 Task: Look for space in Igrejinha, Brazil from 12th  August, 2023 to 15th August, 2023 for 3 adults in price range Rs.12000 to Rs.16000. Place can be entire place with 2 bedrooms having 3 beds and 1 bathroom. Property type can be house, flat, guest house. Booking option can be shelf check-in. Required host language is Spanish.
Action: Key pressed i<Key.caps_lock>grejinha,<Key.space><Key.caps_lock>b<Key.caps_lock>razil<Key.space><Key.enter>
Screenshot: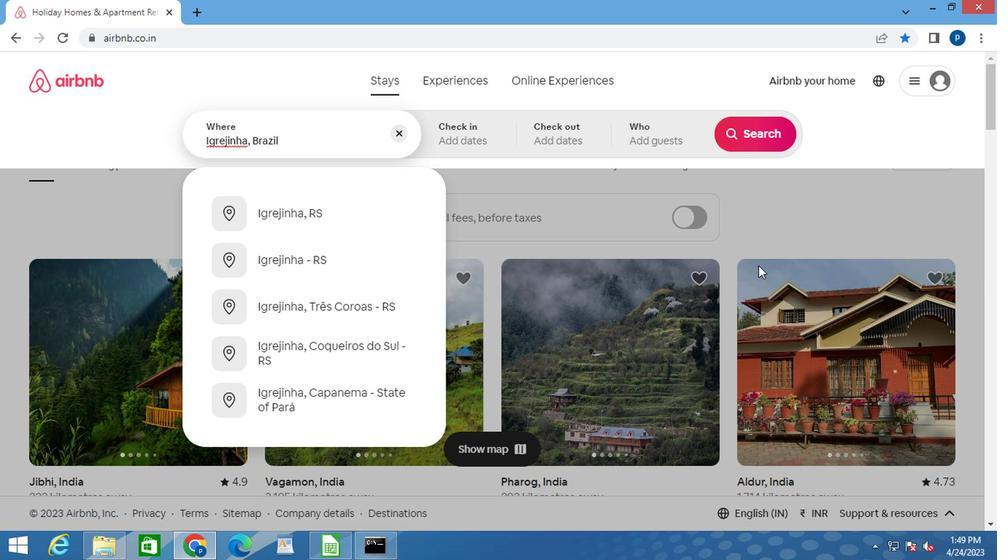 
Action: Mouse moved to (740, 243)
Screenshot: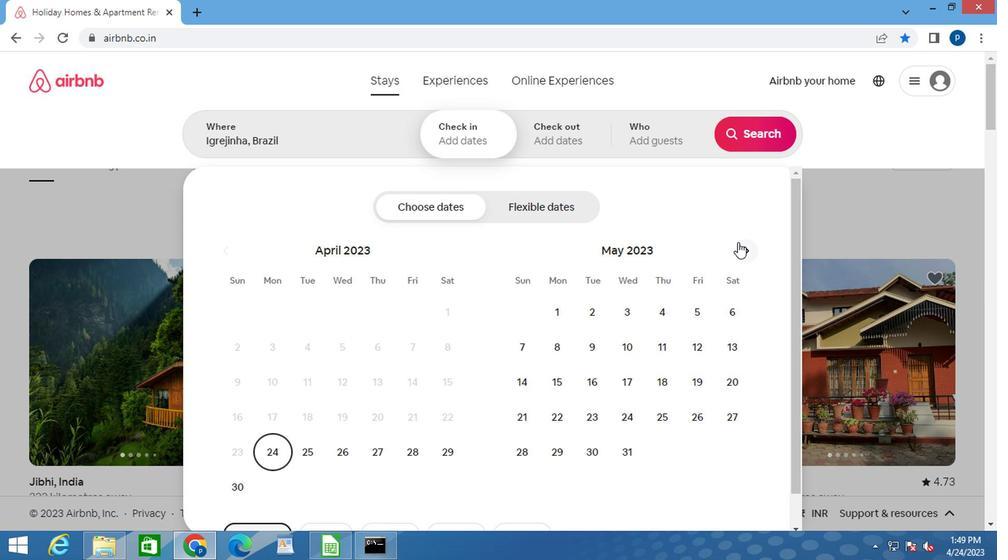 
Action: Mouse pressed left at (740, 243)
Screenshot: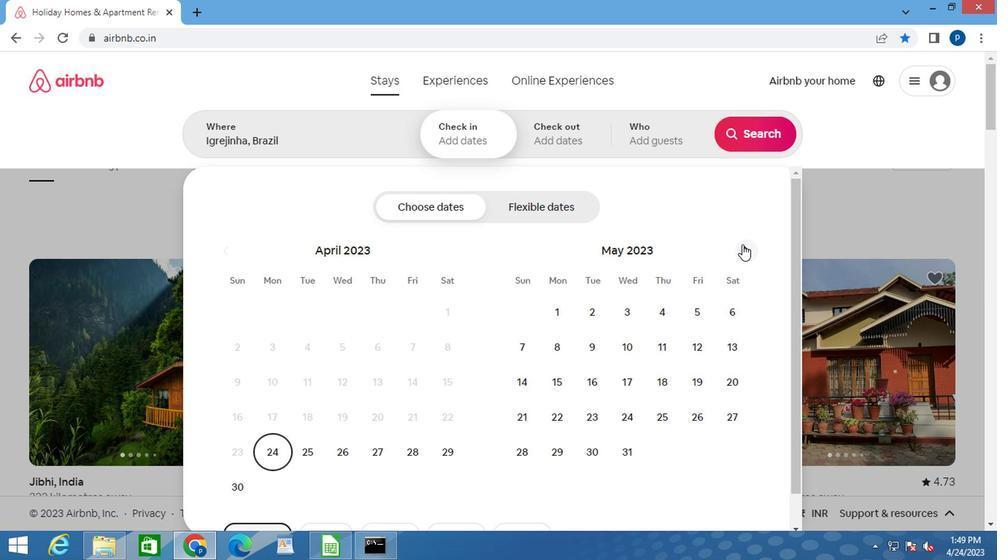 
Action: Mouse pressed left at (740, 243)
Screenshot: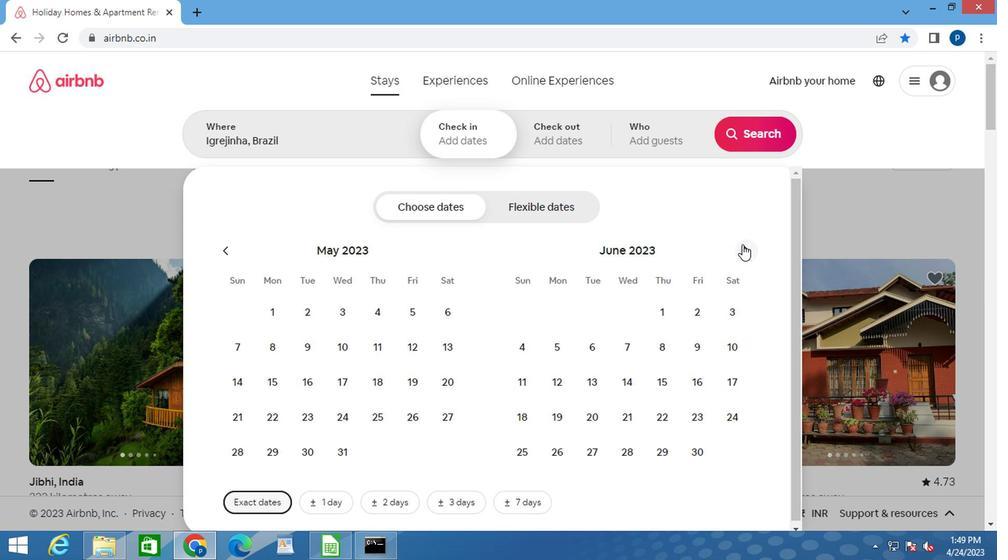 
Action: Mouse pressed left at (740, 243)
Screenshot: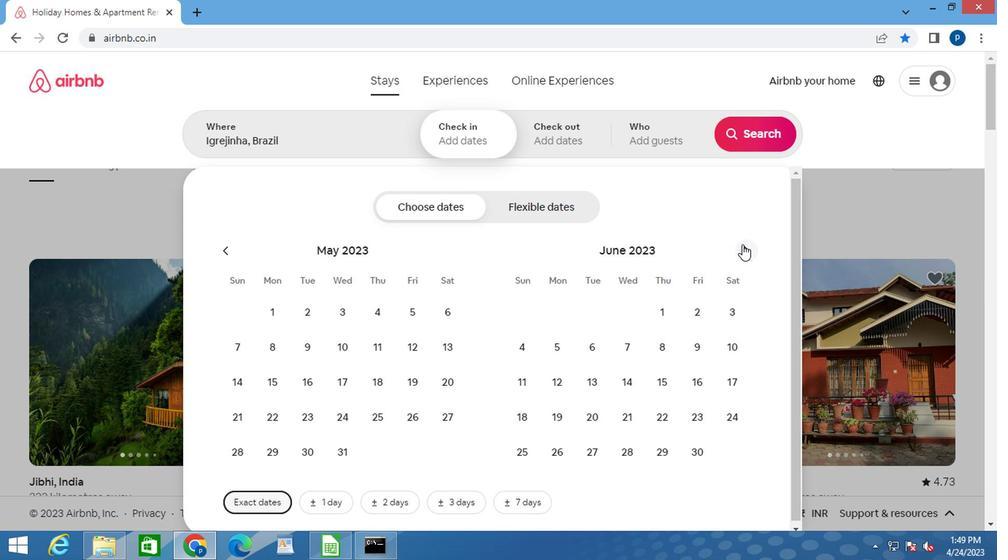 
Action: Mouse moved to (727, 351)
Screenshot: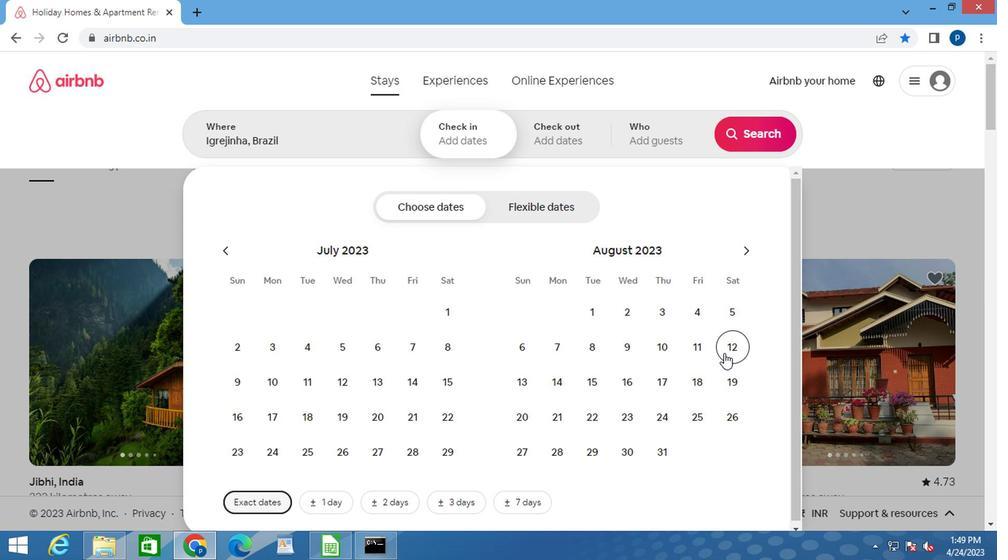
Action: Mouse pressed left at (727, 351)
Screenshot: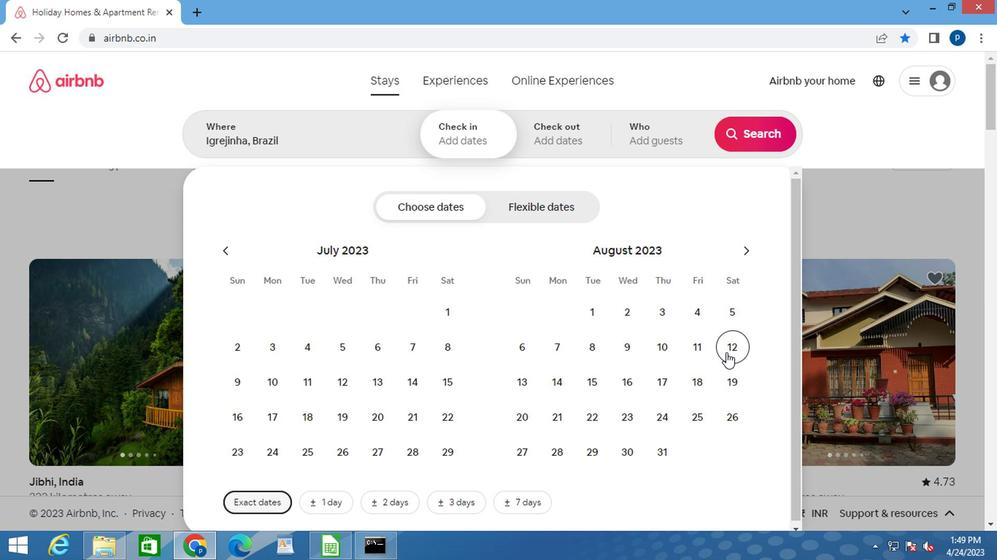 
Action: Mouse moved to (590, 381)
Screenshot: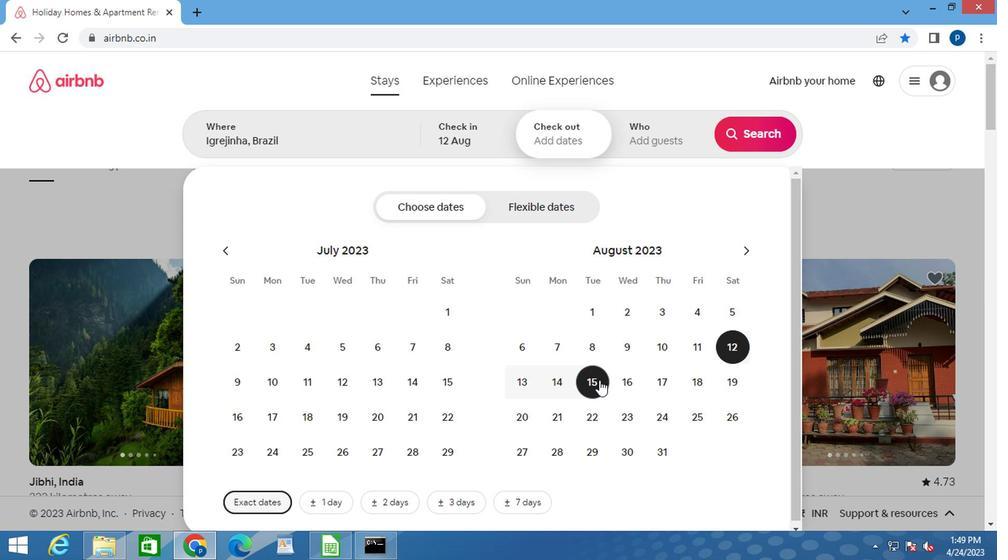 
Action: Mouse pressed left at (590, 381)
Screenshot: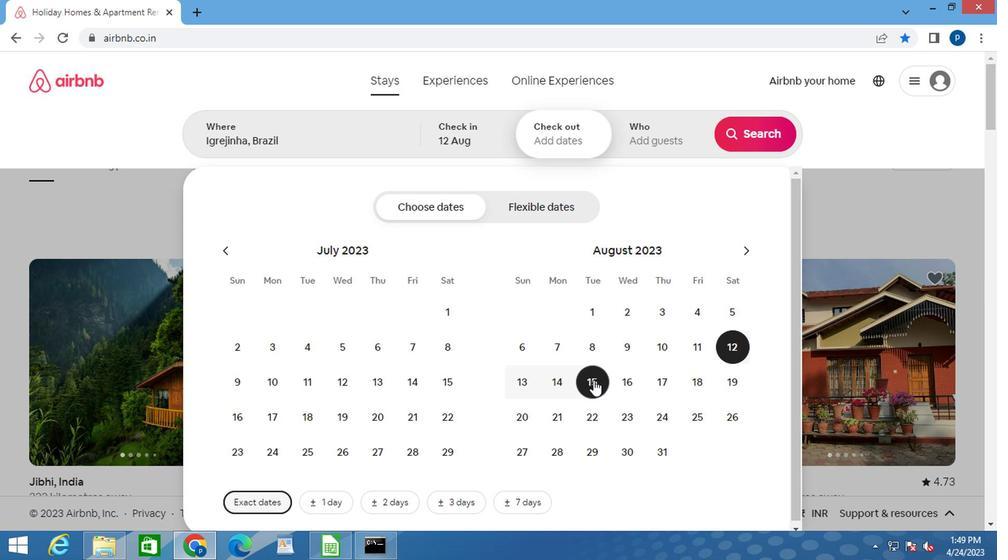 
Action: Mouse moved to (656, 138)
Screenshot: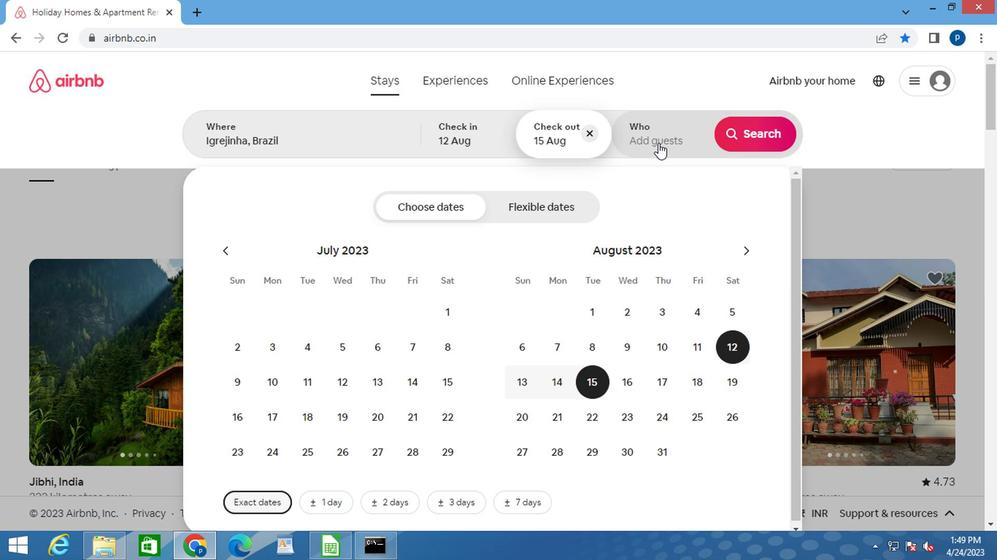 
Action: Mouse pressed left at (656, 138)
Screenshot: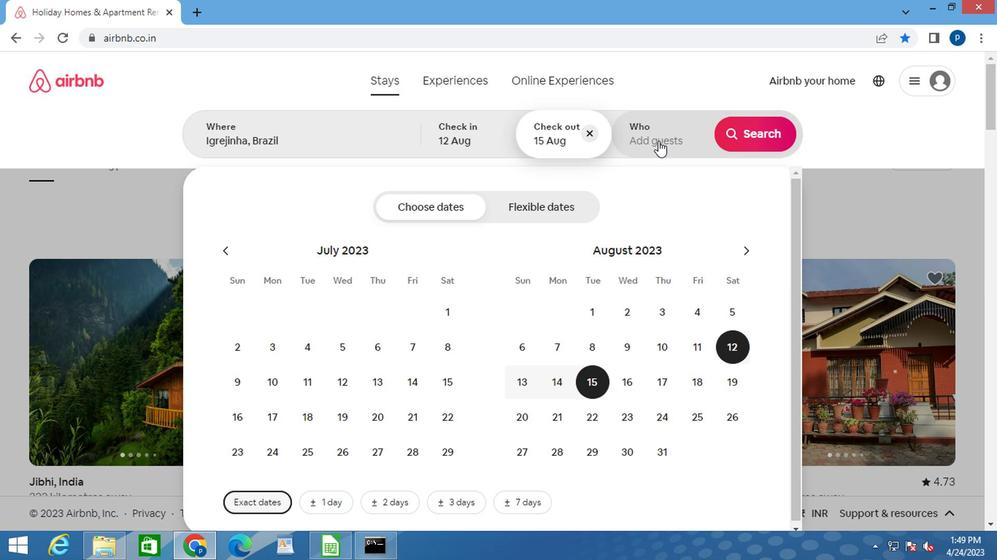
Action: Mouse moved to (752, 204)
Screenshot: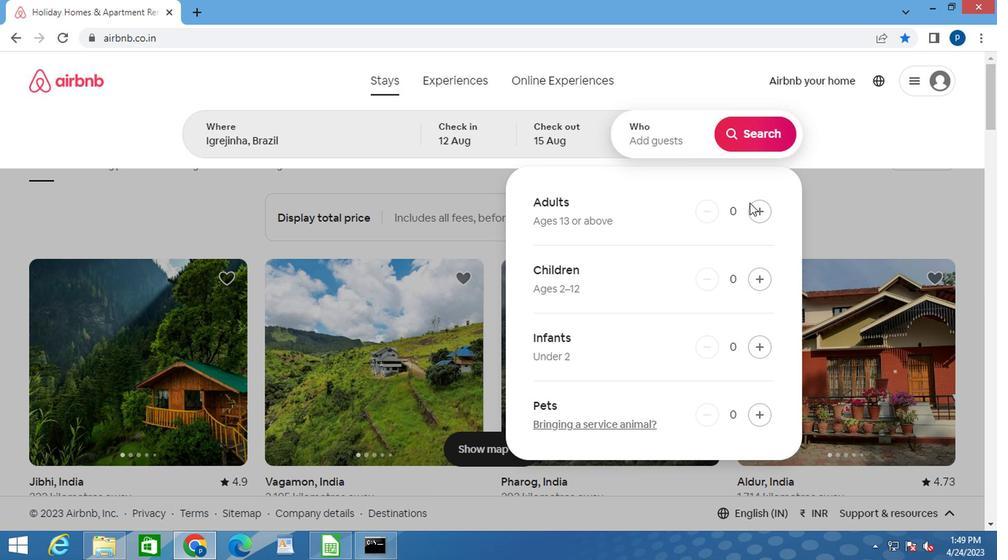 
Action: Mouse pressed left at (752, 204)
Screenshot: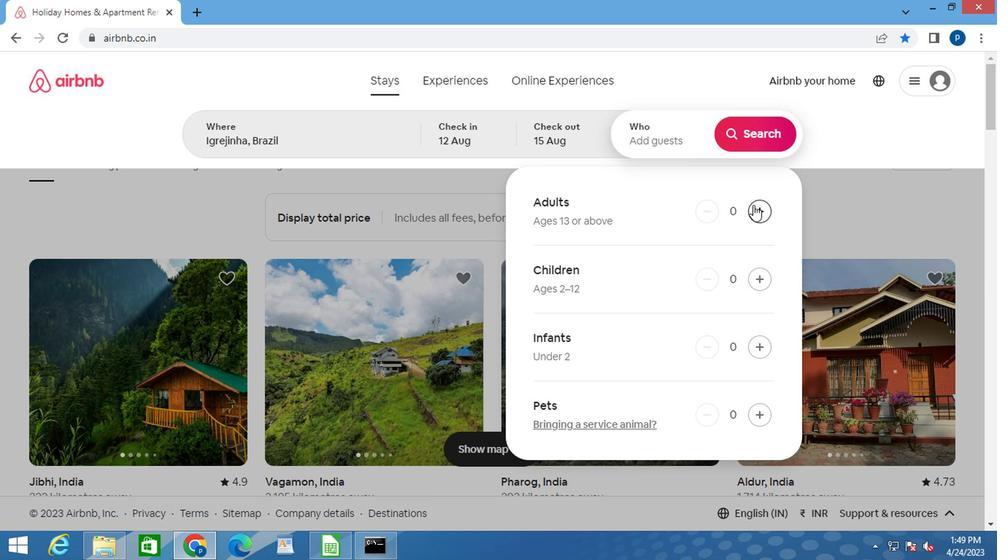 
Action: Mouse moved to (753, 204)
Screenshot: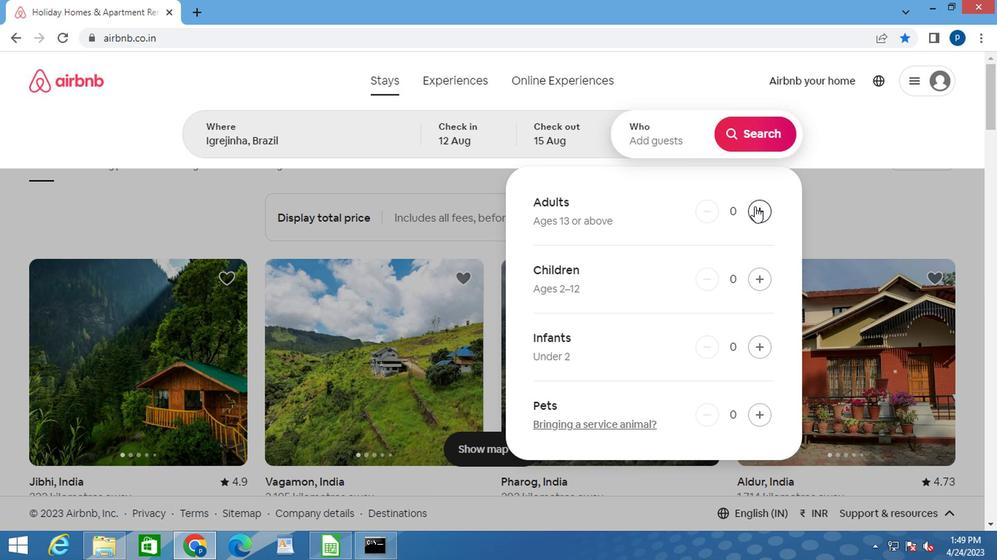 
Action: Mouse pressed left at (753, 204)
Screenshot: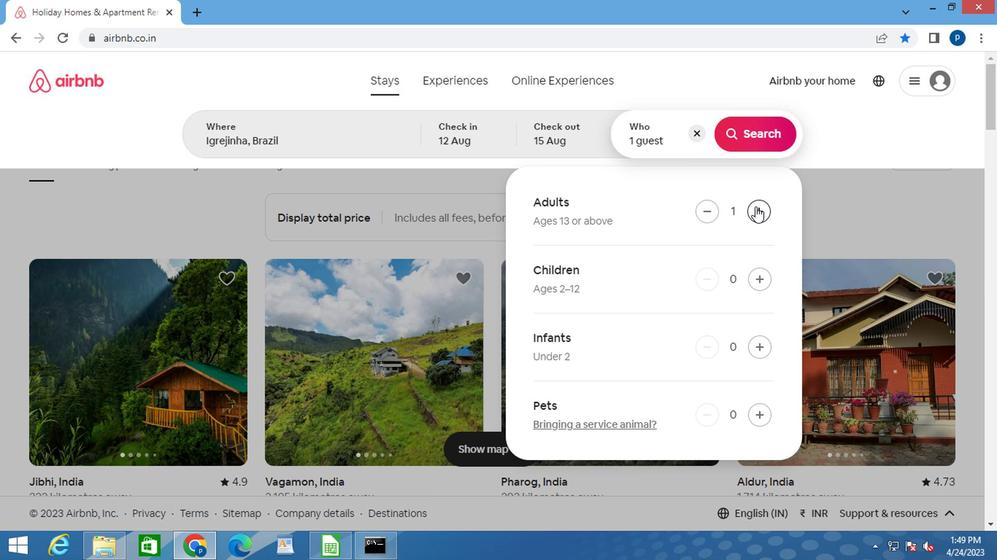 
Action: Mouse moved to (754, 204)
Screenshot: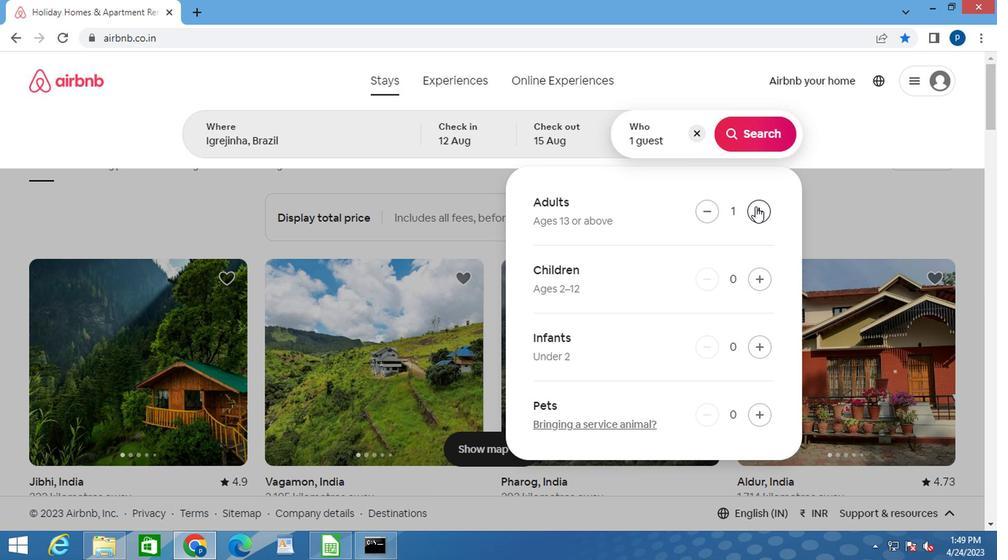 
Action: Mouse pressed left at (754, 204)
Screenshot: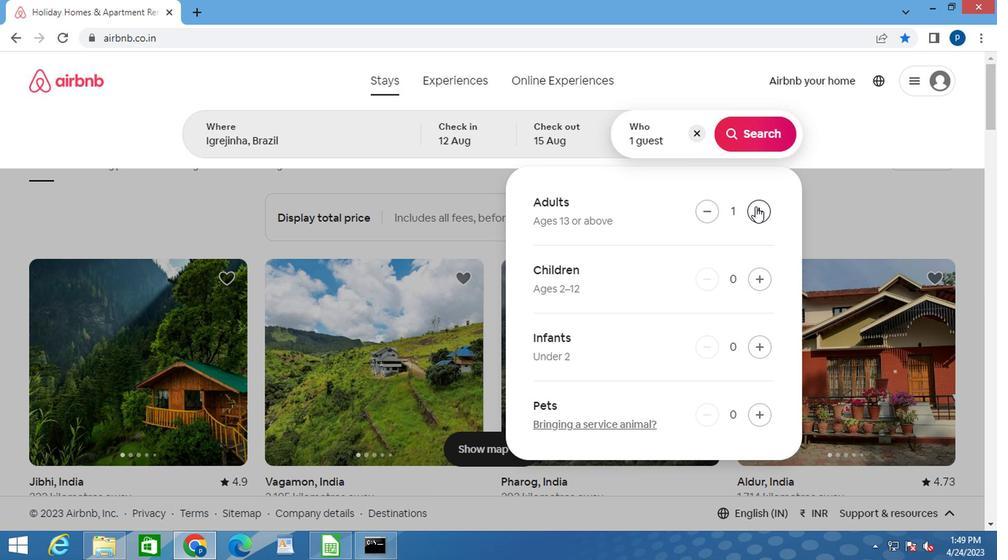 
Action: Mouse moved to (750, 129)
Screenshot: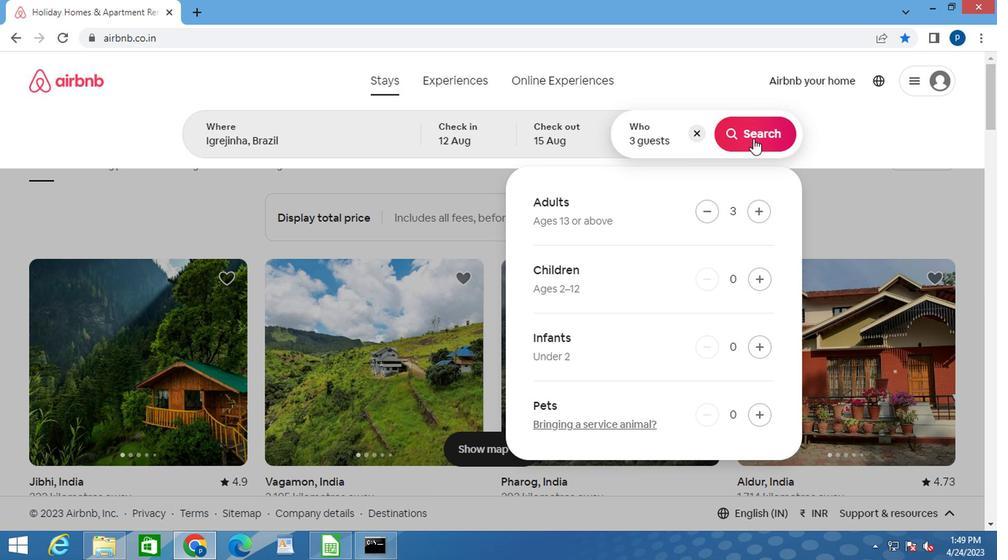 
Action: Mouse pressed left at (750, 129)
Screenshot: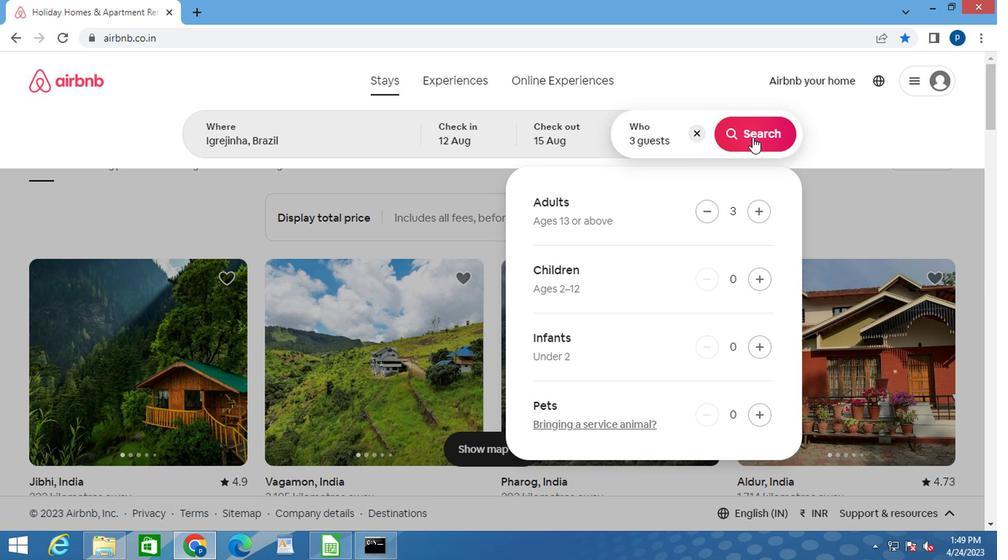 
Action: Mouse moved to (911, 140)
Screenshot: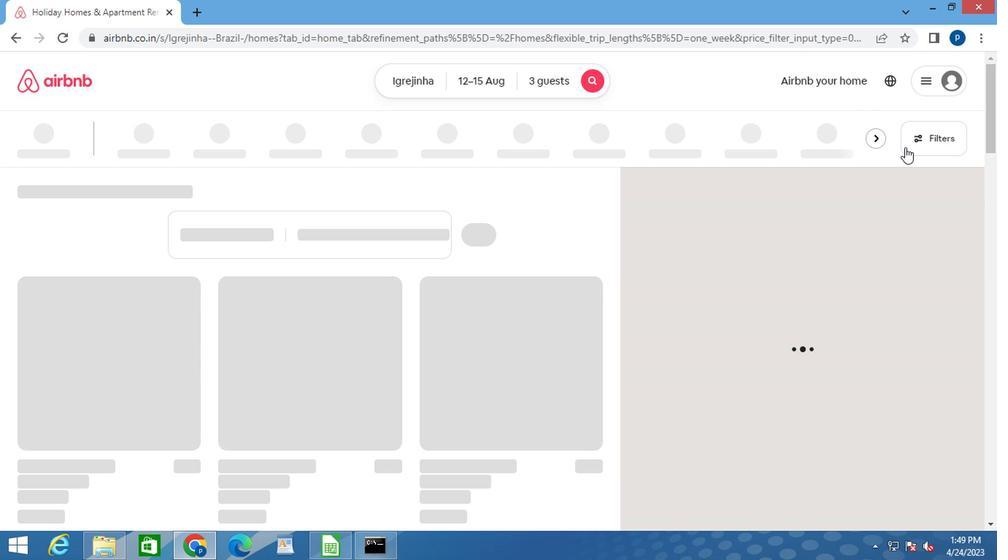 
Action: Mouse pressed left at (911, 140)
Screenshot: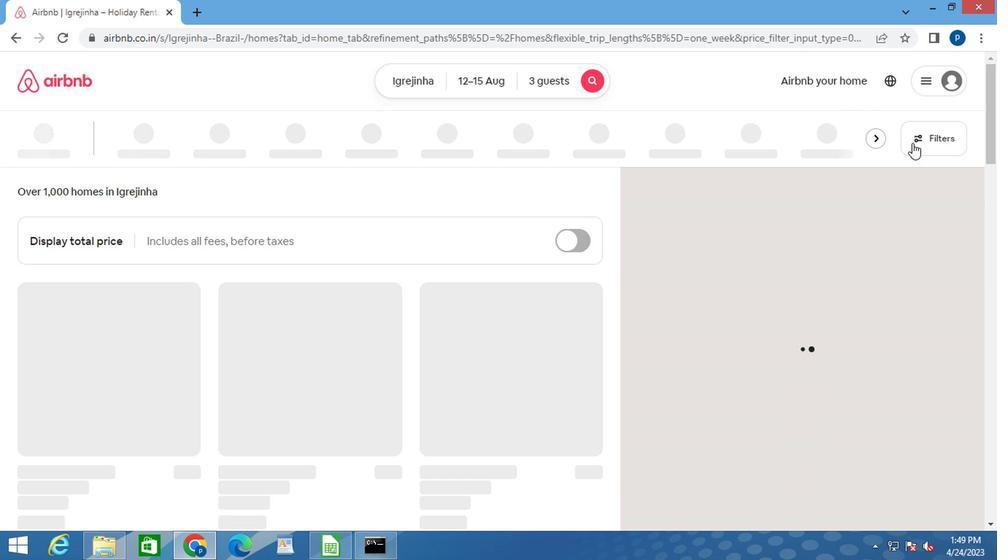 
Action: Mouse moved to (279, 324)
Screenshot: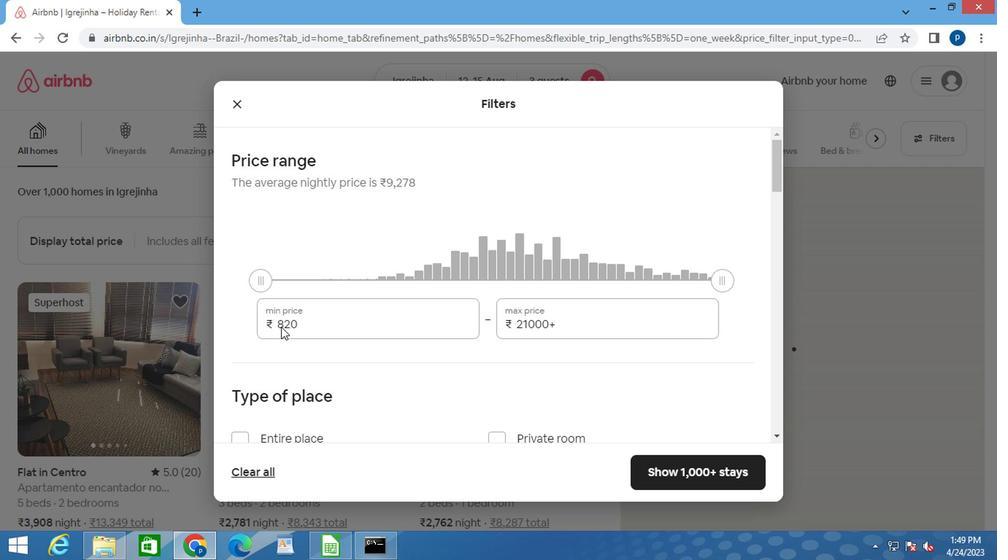 
Action: Mouse pressed left at (279, 324)
Screenshot: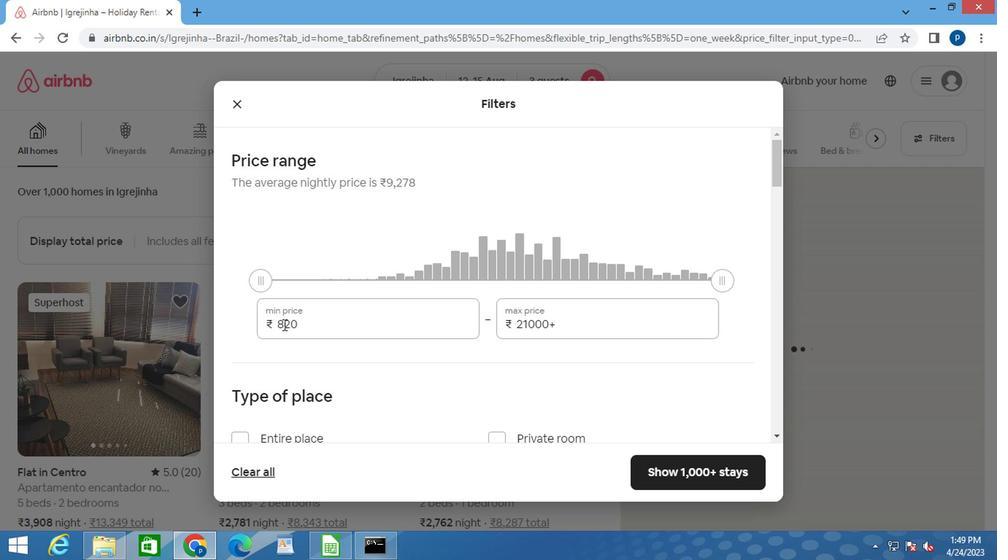 
Action: Mouse pressed left at (279, 324)
Screenshot: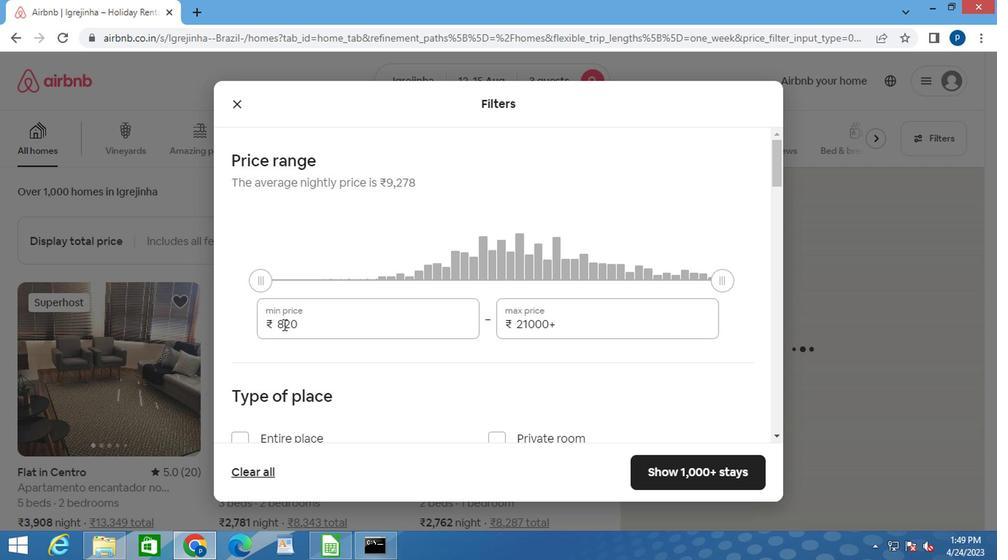 
Action: Key pressed 12000<Key.tab>16000
Screenshot: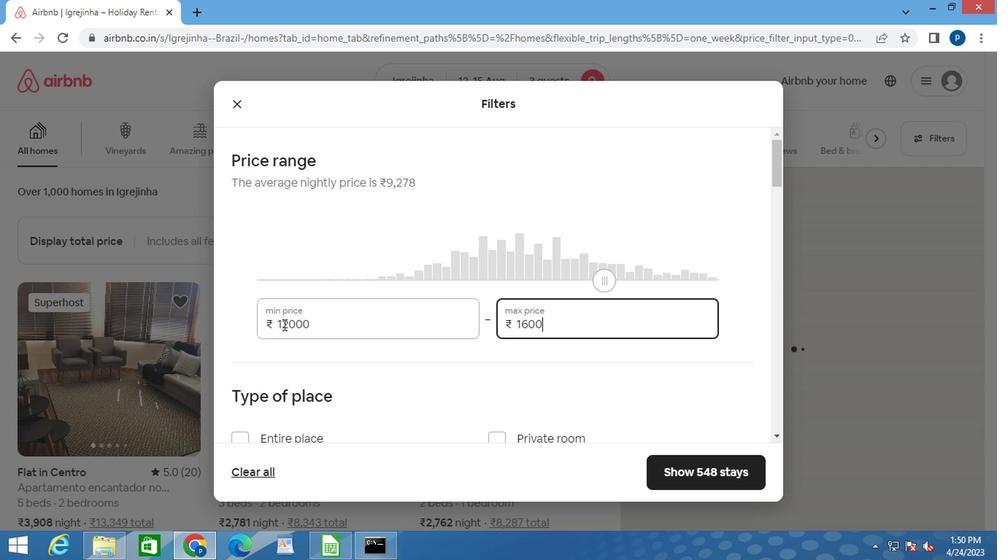 
Action: Mouse moved to (342, 381)
Screenshot: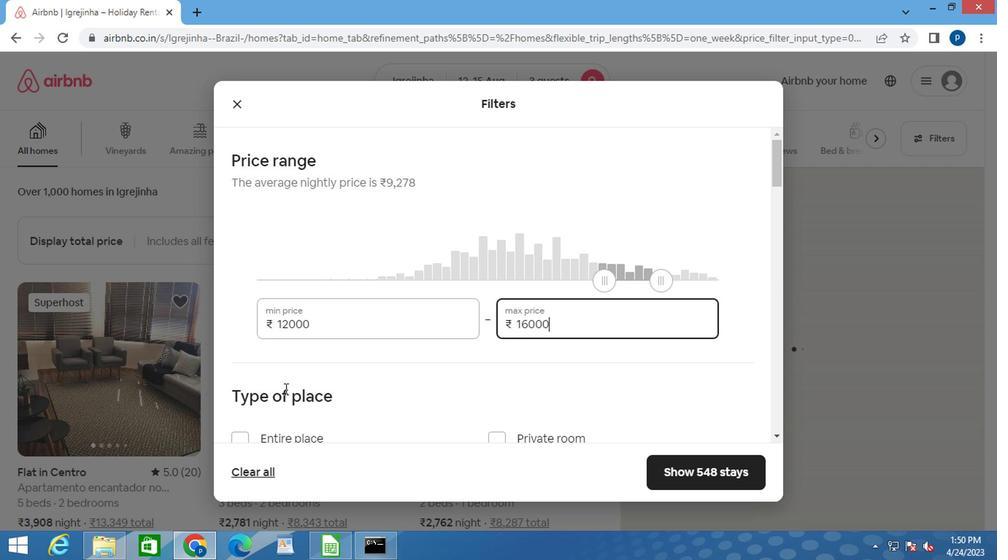 
Action: Mouse scrolled (342, 380) with delta (0, -1)
Screenshot: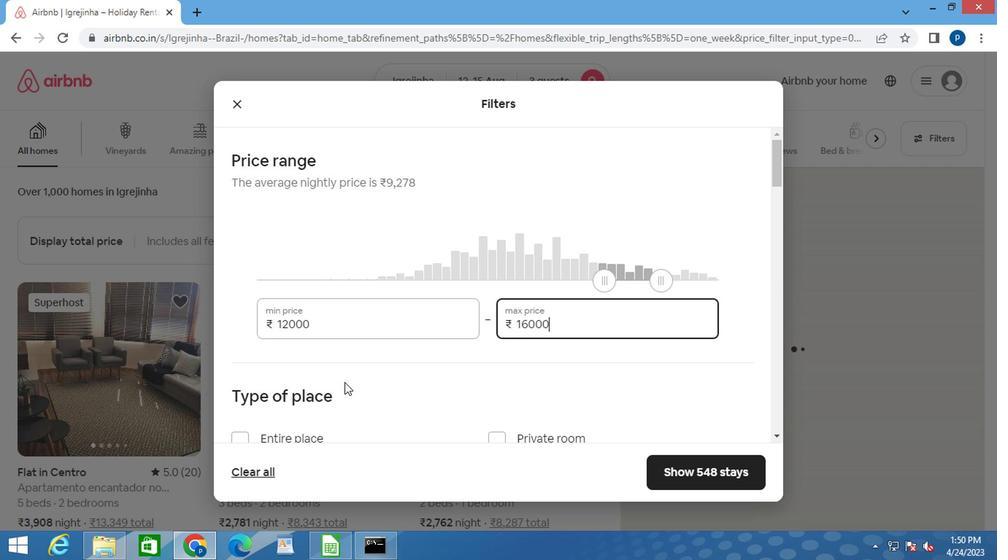 
Action: Mouse scrolled (342, 380) with delta (0, -1)
Screenshot: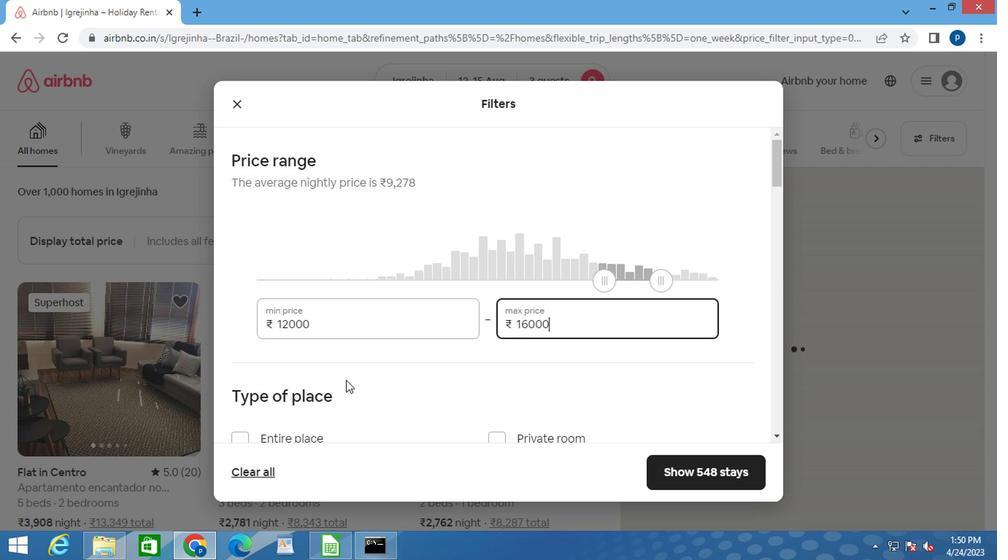 
Action: Mouse moved to (241, 297)
Screenshot: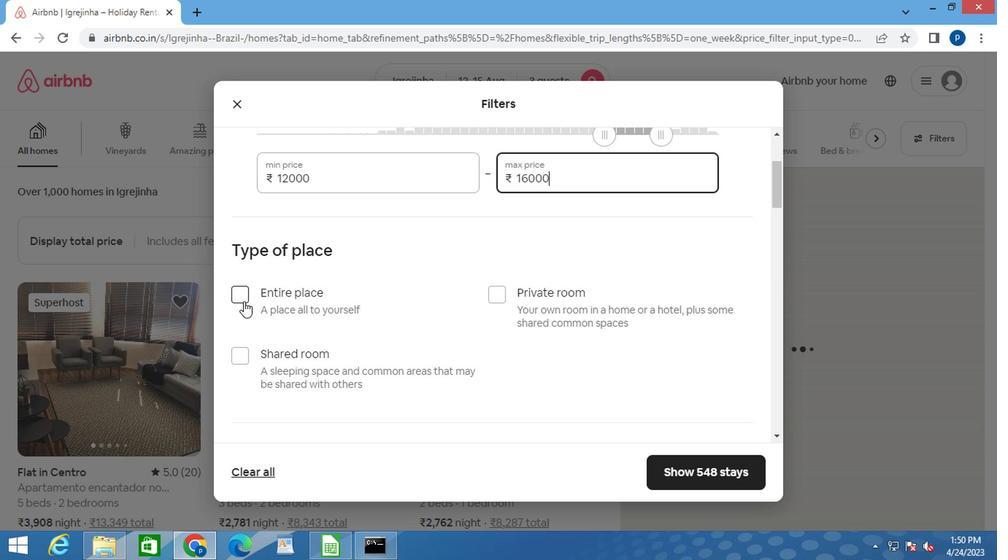
Action: Mouse pressed left at (241, 297)
Screenshot: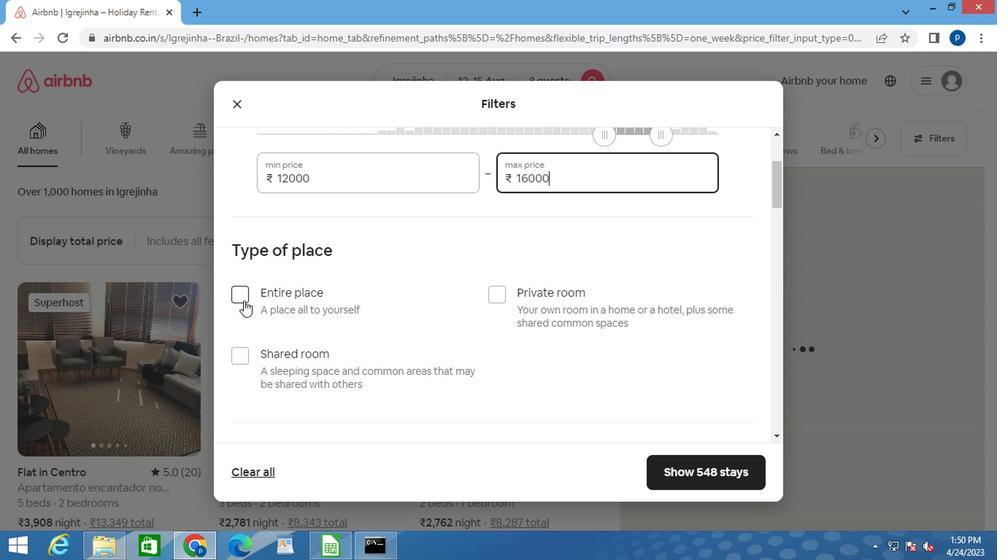
Action: Mouse moved to (321, 308)
Screenshot: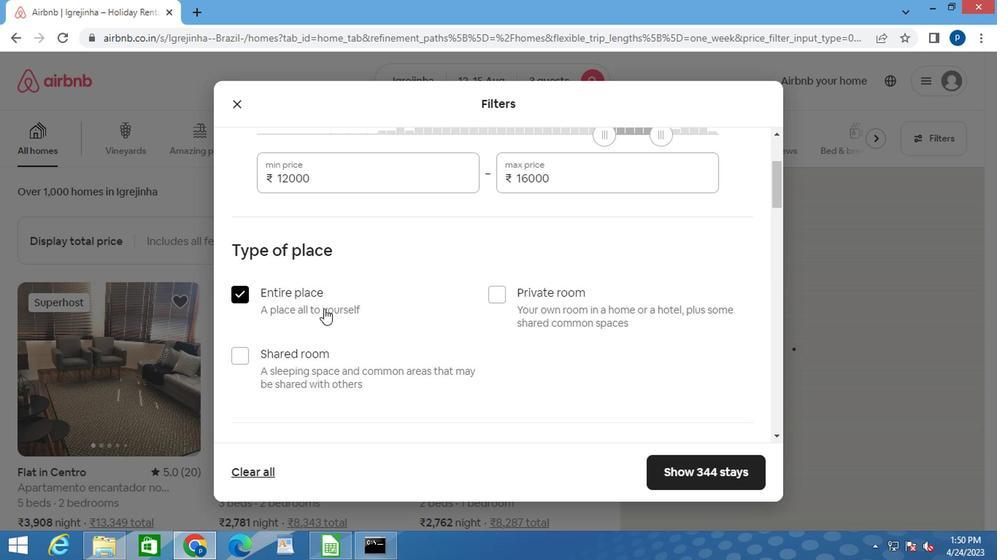 
Action: Mouse scrolled (321, 308) with delta (0, 0)
Screenshot: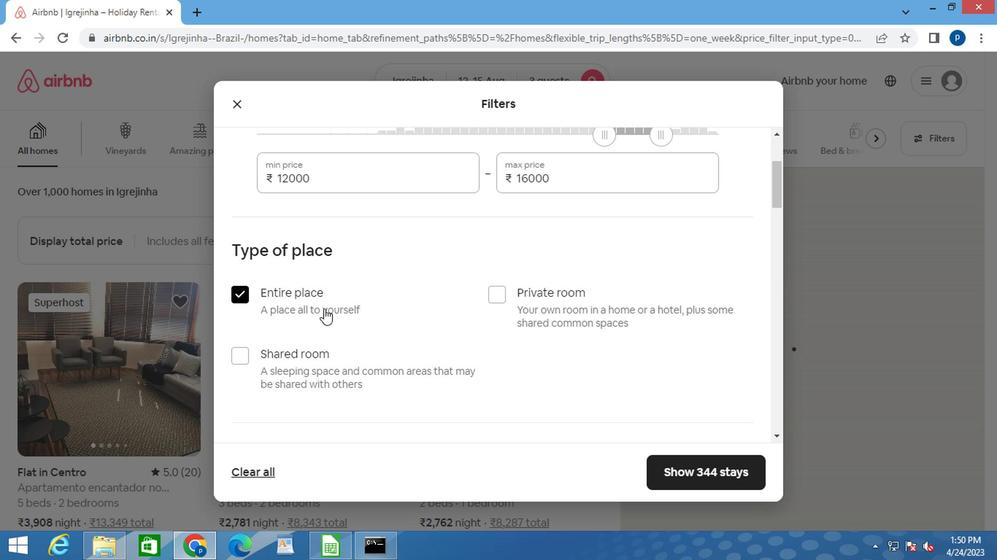 
Action: Mouse moved to (321, 308)
Screenshot: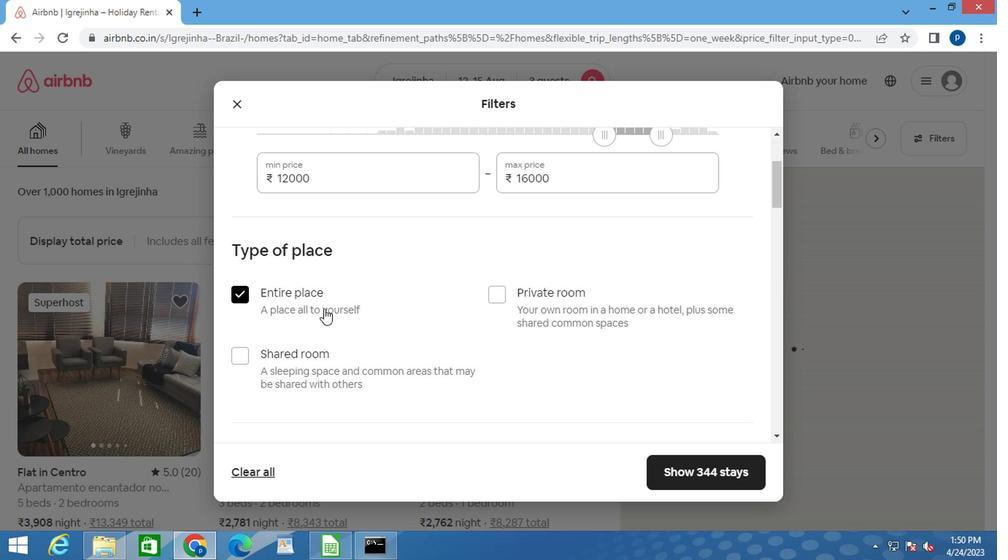 
Action: Mouse scrolled (321, 308) with delta (0, 0)
Screenshot: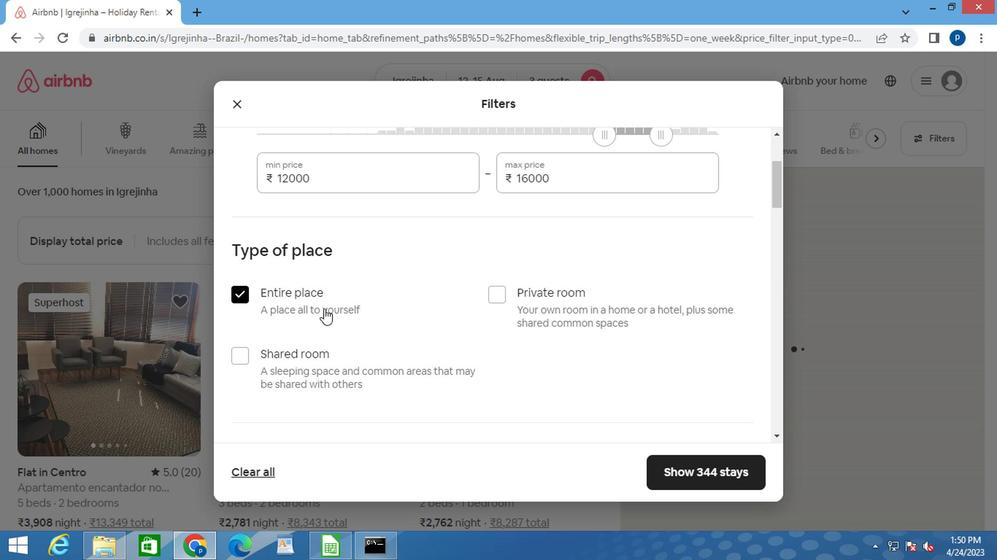 
Action: Mouse moved to (376, 379)
Screenshot: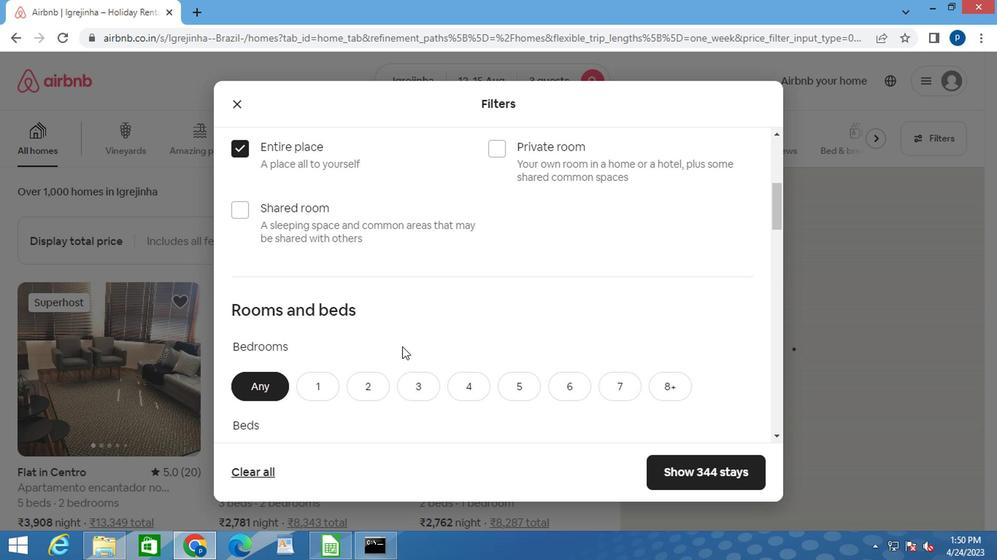 
Action: Mouse pressed left at (376, 379)
Screenshot: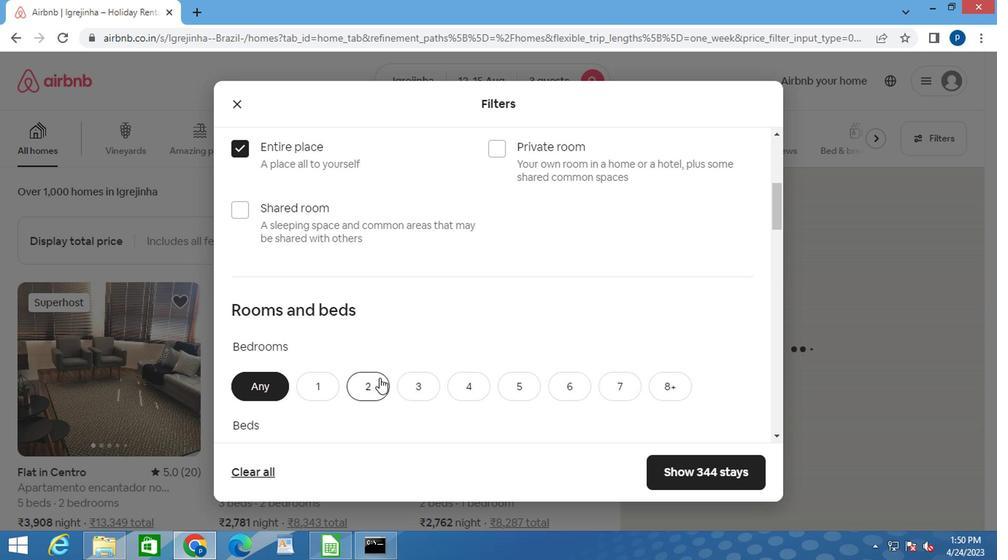
Action: Mouse scrolled (376, 378) with delta (0, -1)
Screenshot: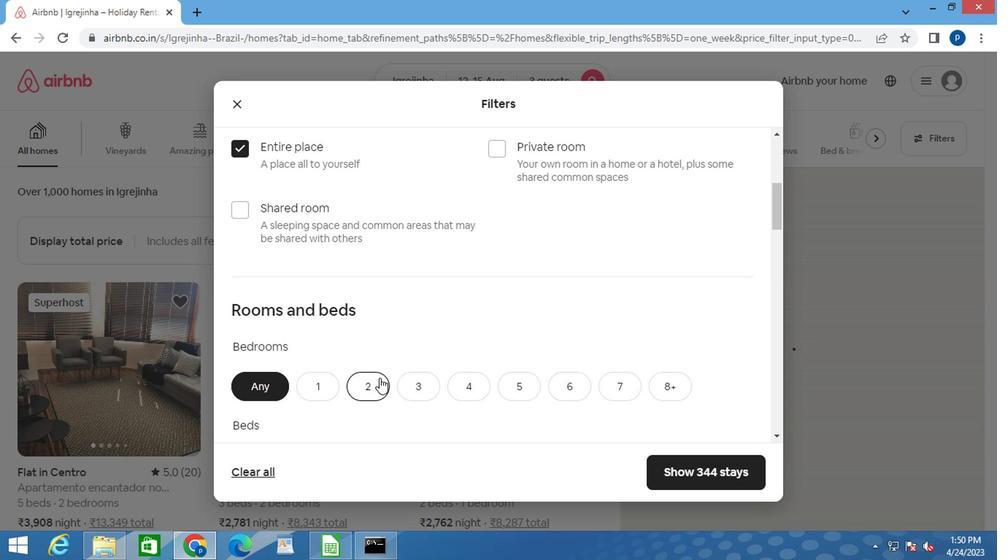 
Action: Mouse moved to (421, 395)
Screenshot: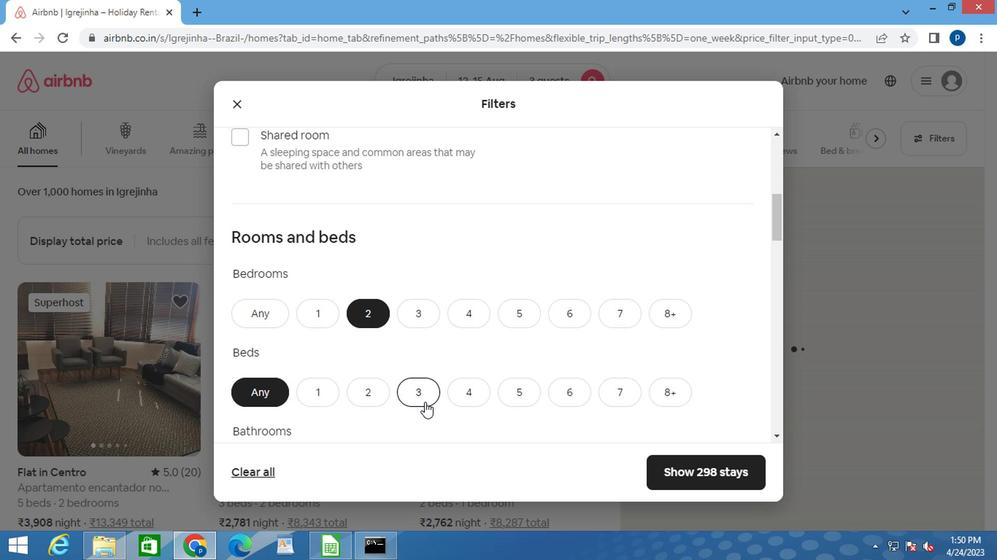 
Action: Mouse pressed left at (421, 395)
Screenshot: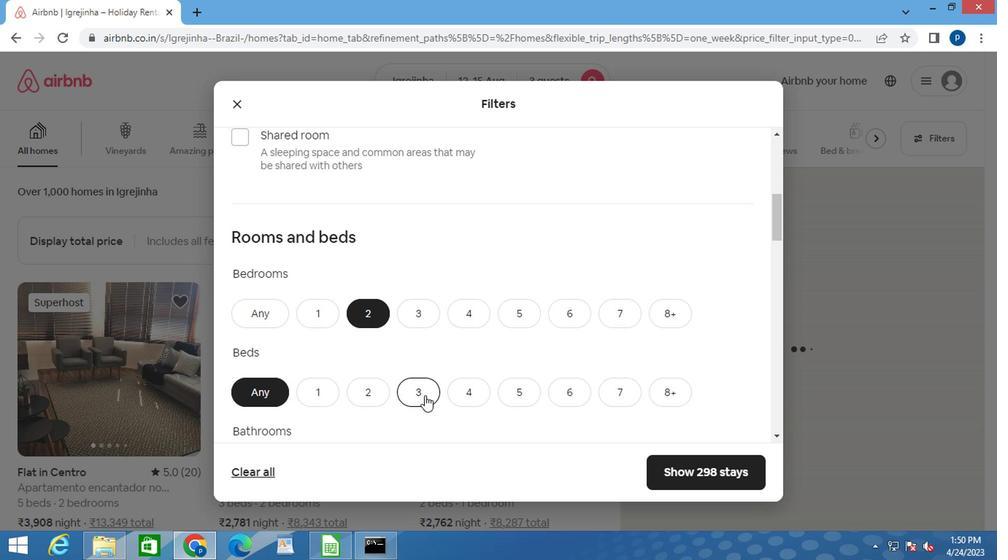 
Action: Mouse moved to (419, 395)
Screenshot: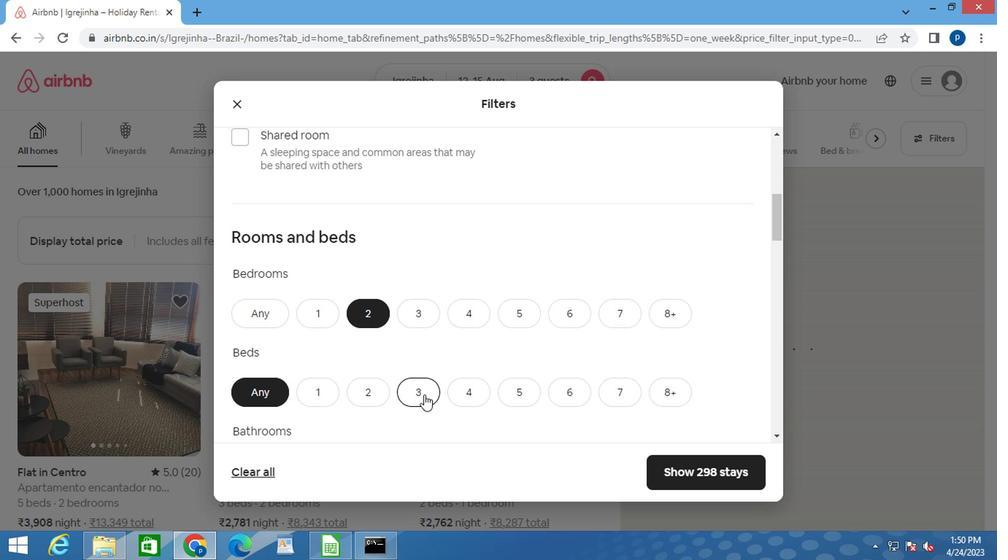
Action: Mouse scrolled (419, 394) with delta (0, 0)
Screenshot: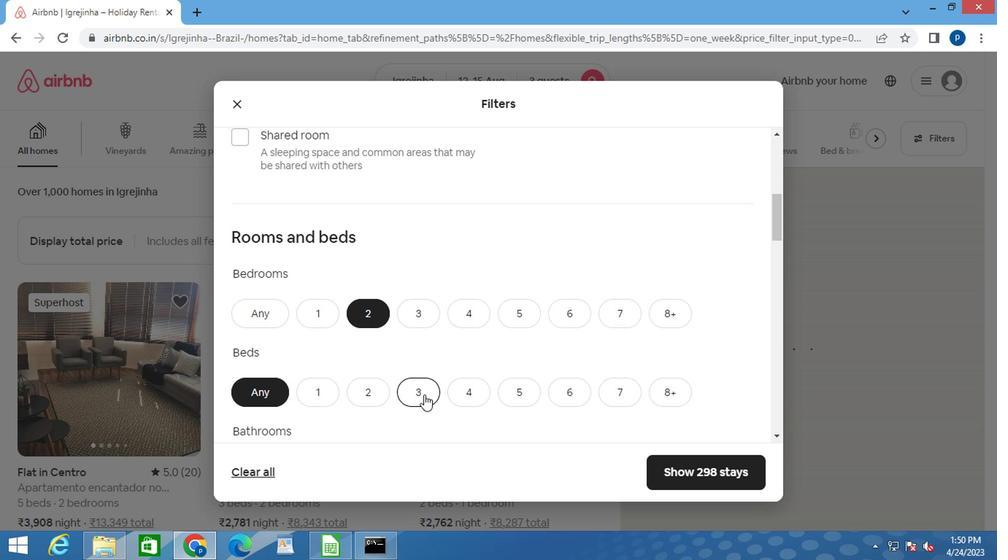 
Action: Mouse scrolled (419, 394) with delta (0, 0)
Screenshot: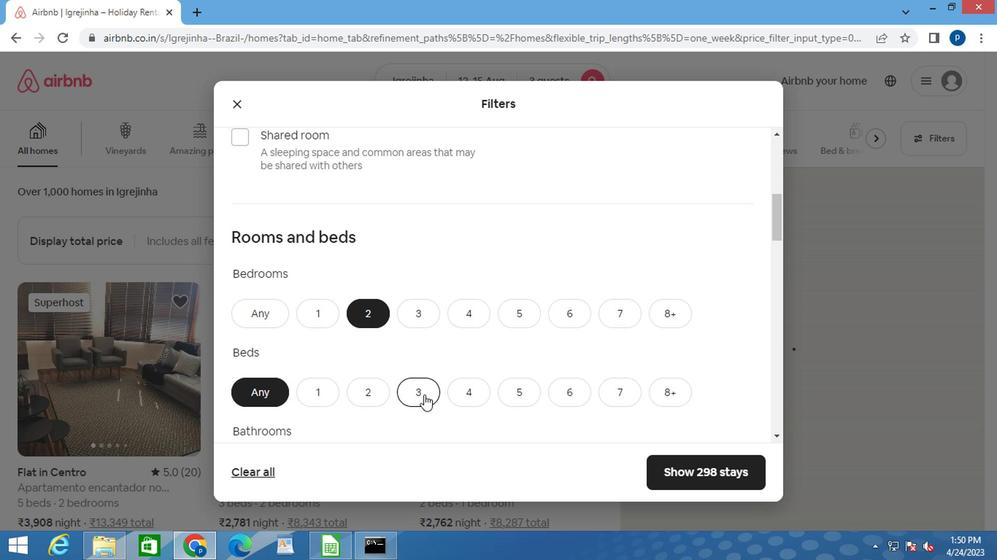 
Action: Mouse scrolled (419, 394) with delta (0, 0)
Screenshot: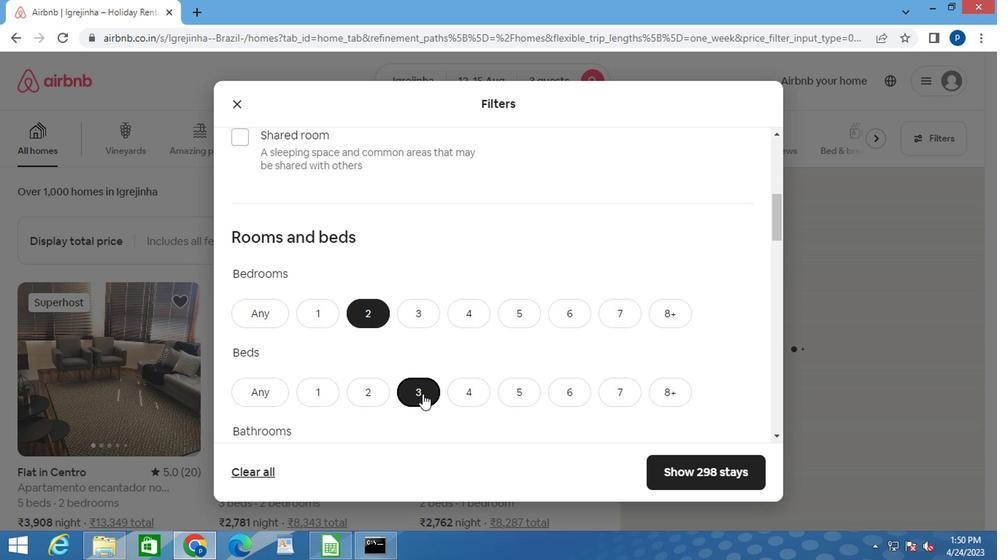 
Action: Mouse moved to (312, 253)
Screenshot: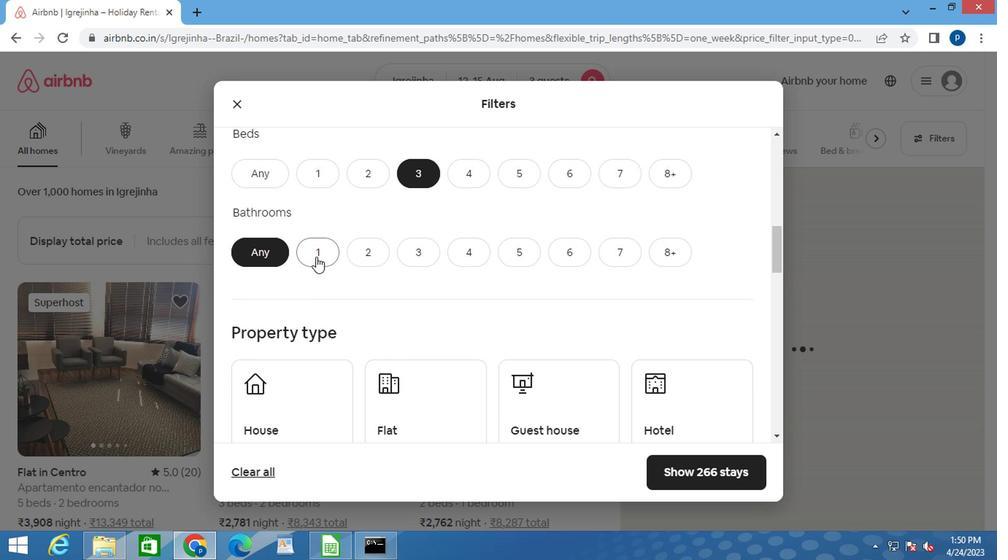 
Action: Mouse pressed left at (312, 253)
Screenshot: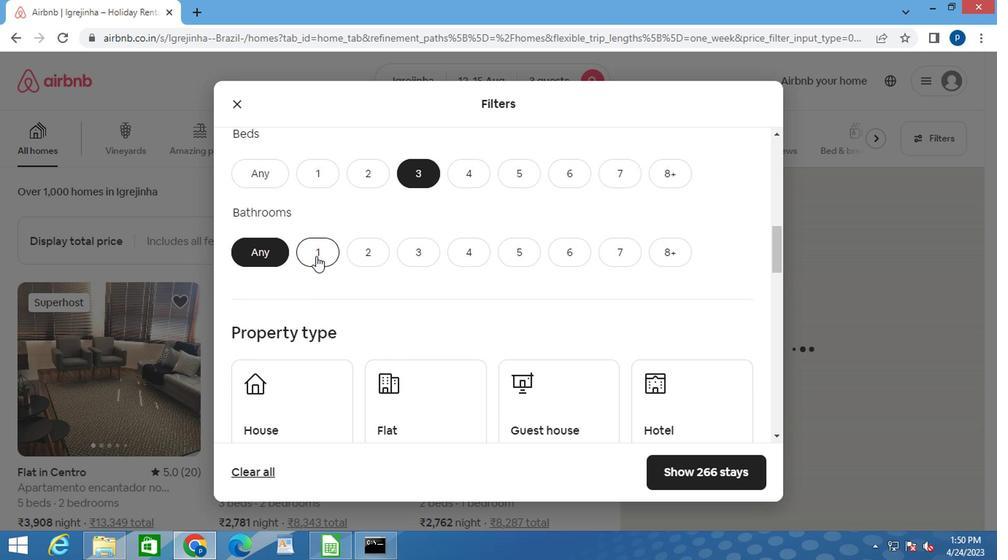 
Action: Mouse moved to (421, 289)
Screenshot: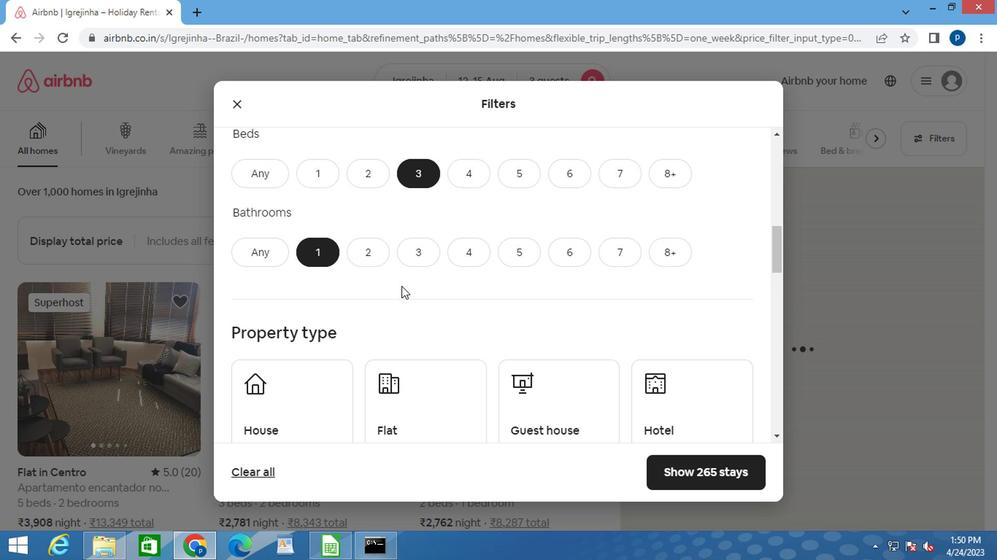 
Action: Mouse scrolled (421, 289) with delta (0, 0)
Screenshot: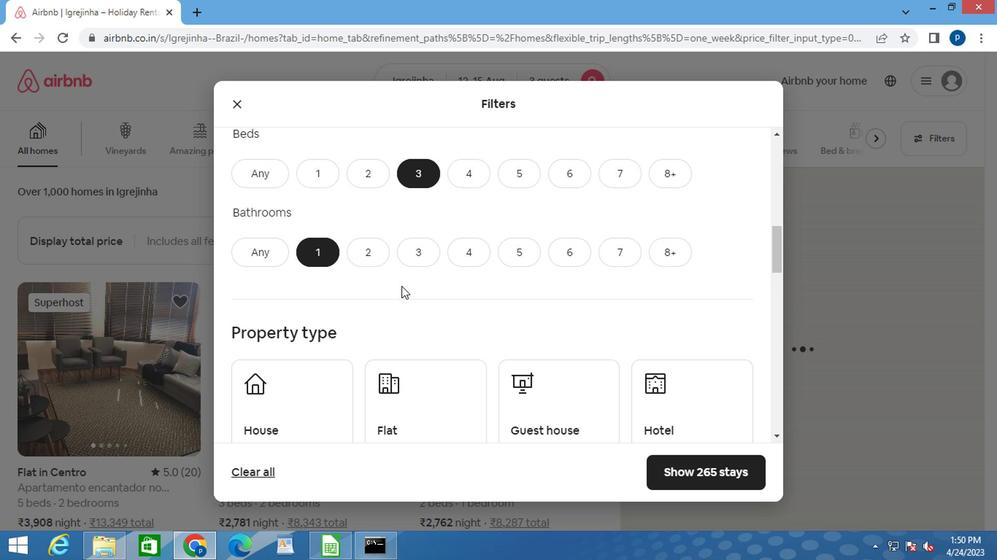 
Action: Mouse moved to (325, 301)
Screenshot: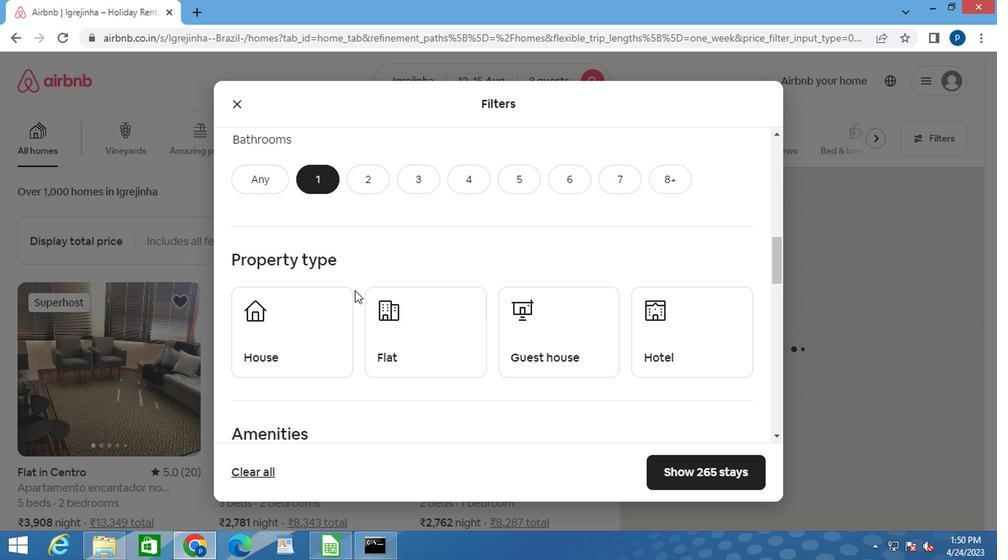 
Action: Mouse pressed left at (325, 301)
Screenshot: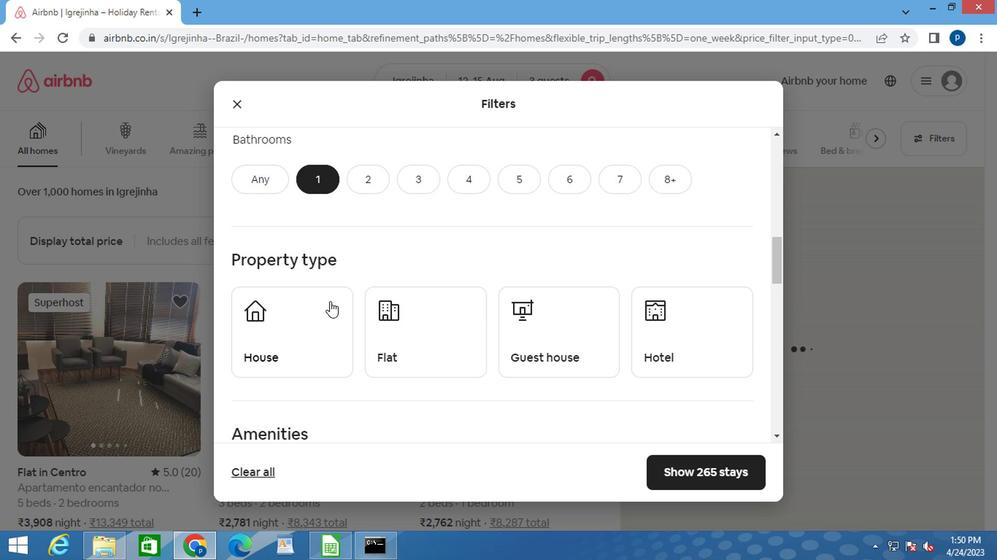 
Action: Mouse moved to (440, 329)
Screenshot: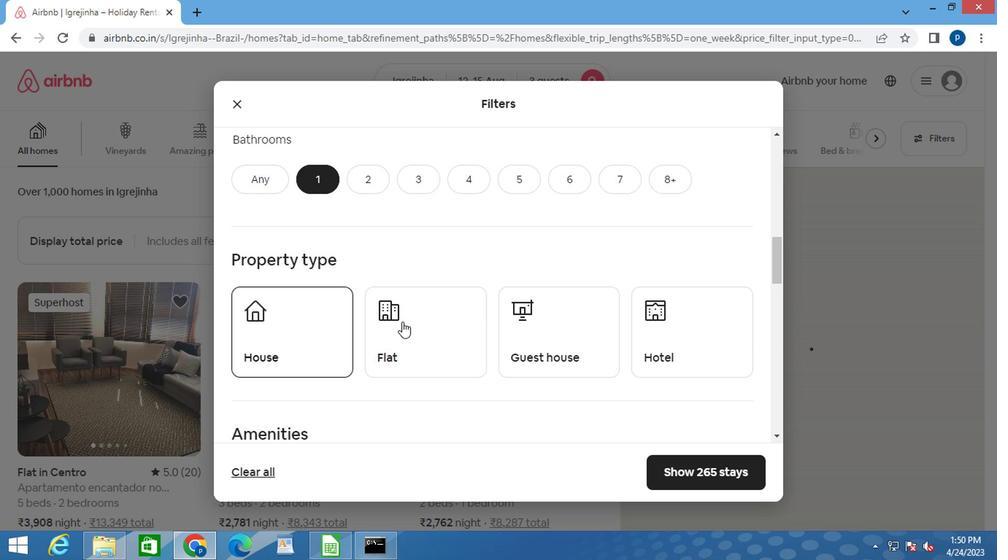 
Action: Mouse pressed left at (440, 329)
Screenshot: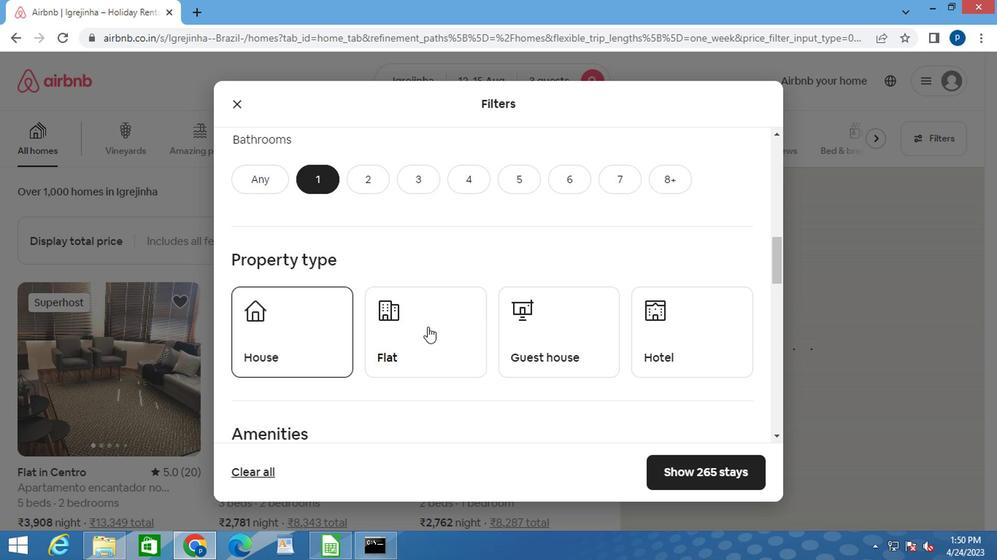 
Action: Mouse moved to (550, 344)
Screenshot: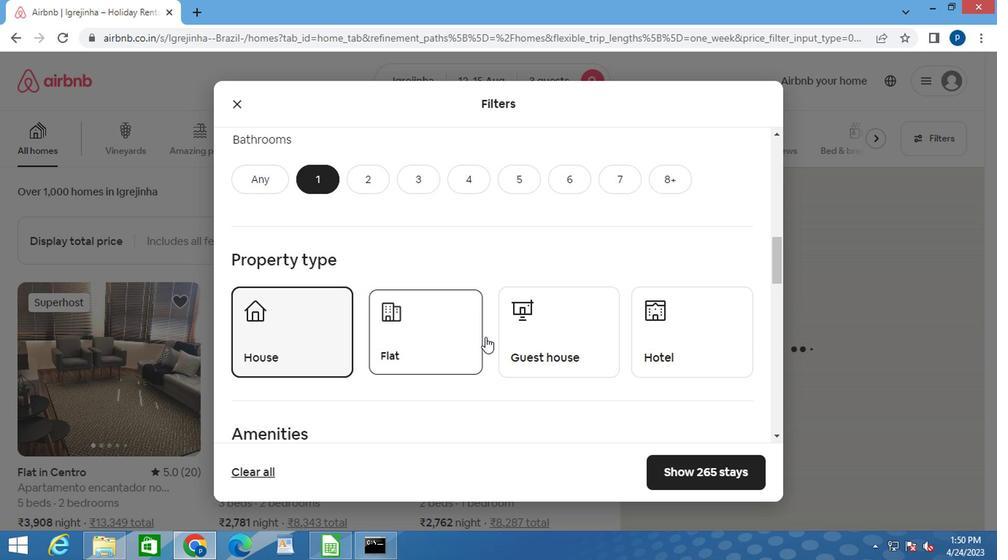 
Action: Mouse pressed left at (550, 344)
Screenshot: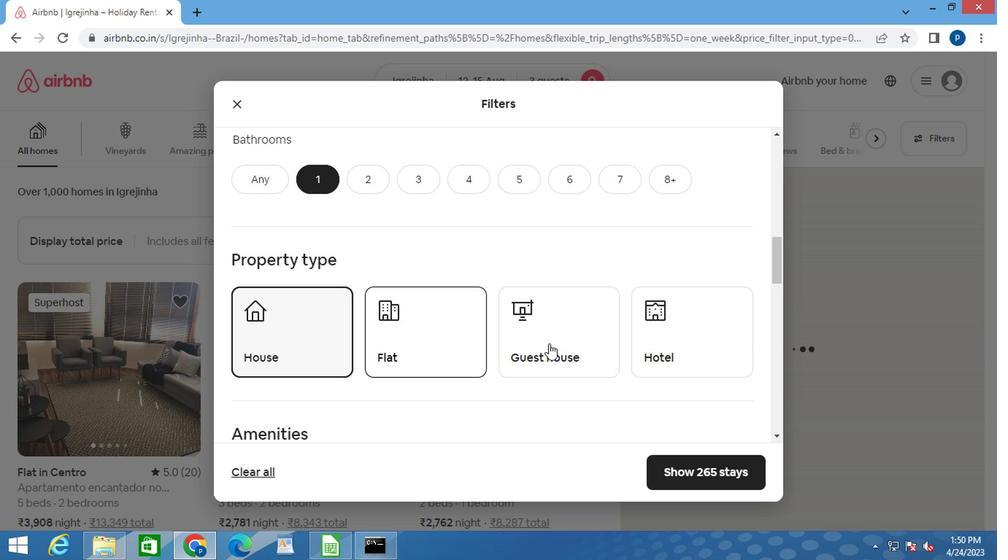 
Action: Mouse moved to (553, 344)
Screenshot: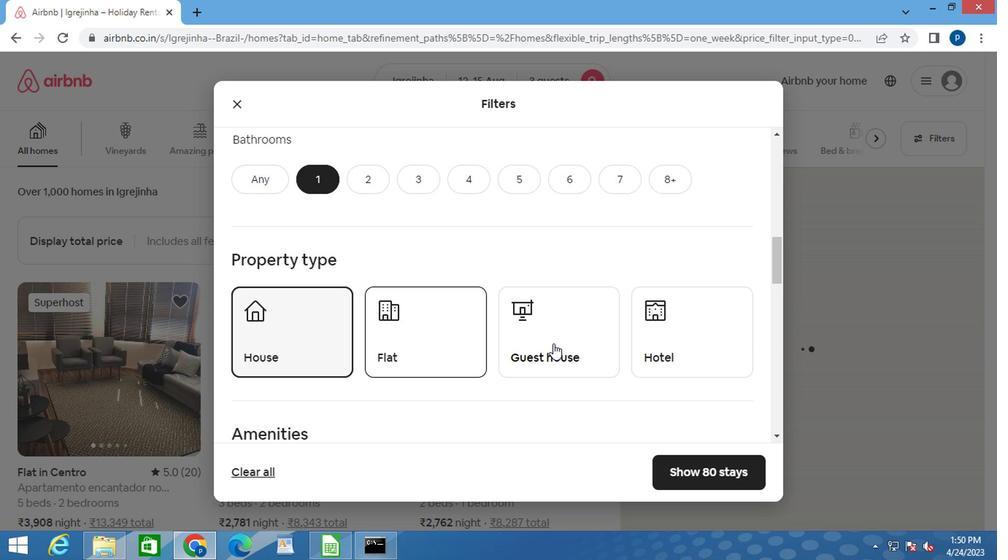 
Action: Mouse scrolled (553, 343) with delta (0, -1)
Screenshot: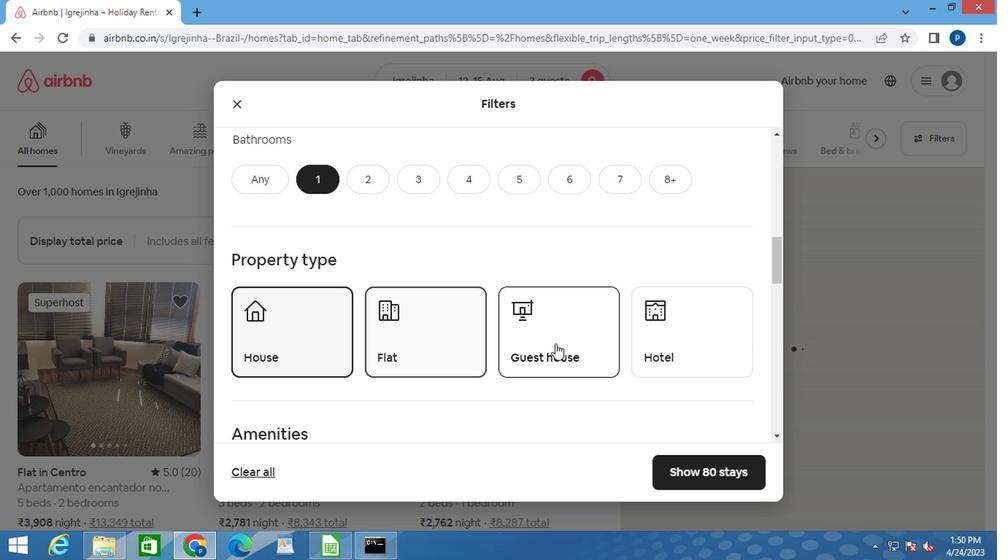 
Action: Mouse moved to (558, 335)
Screenshot: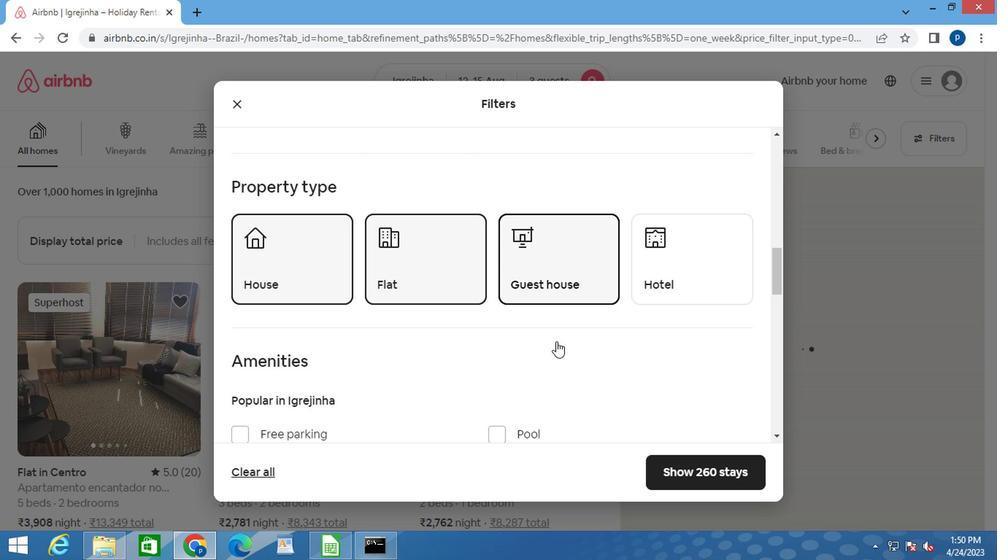
Action: Mouse scrolled (558, 334) with delta (0, -1)
Screenshot: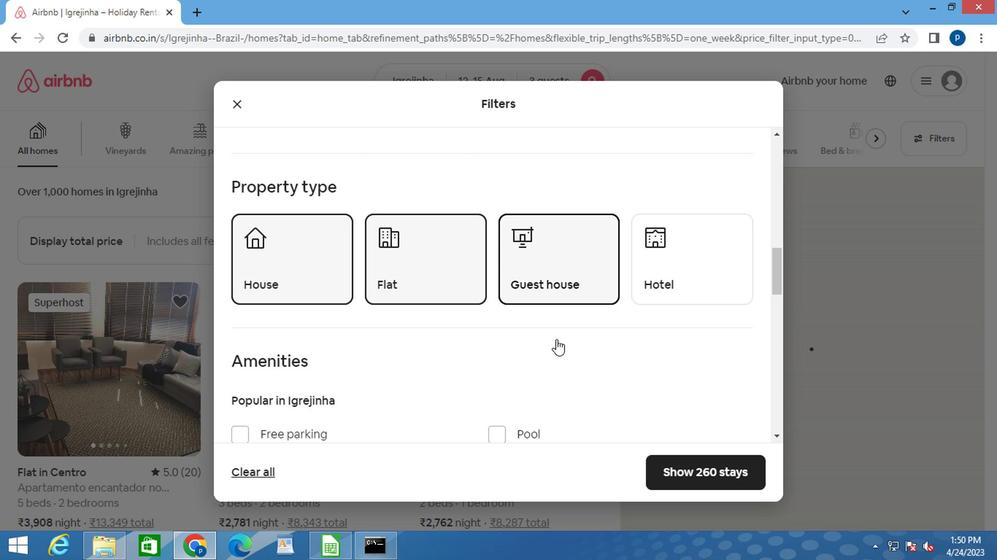 
Action: Mouse scrolled (558, 334) with delta (0, -1)
Screenshot: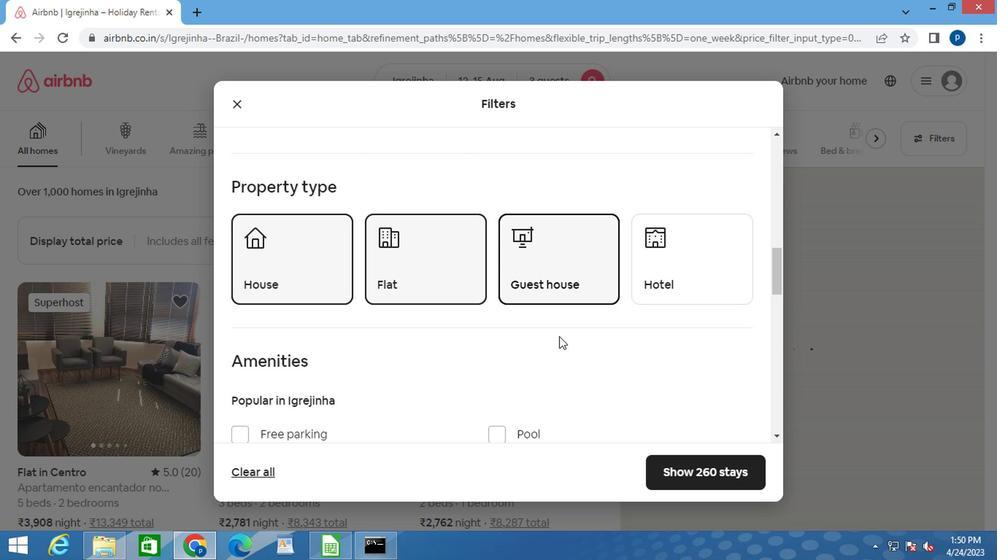 
Action: Mouse moved to (637, 342)
Screenshot: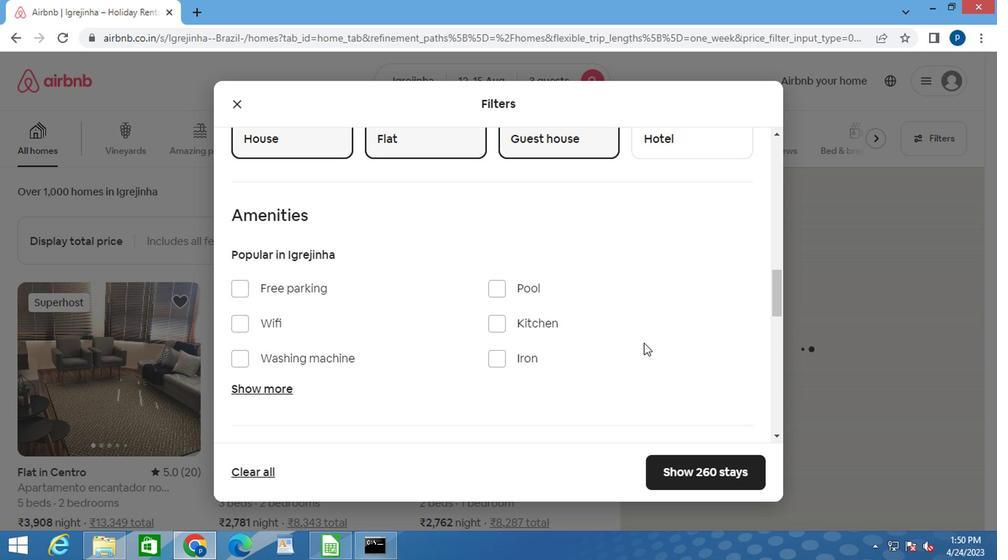 
Action: Mouse scrolled (637, 341) with delta (0, -1)
Screenshot: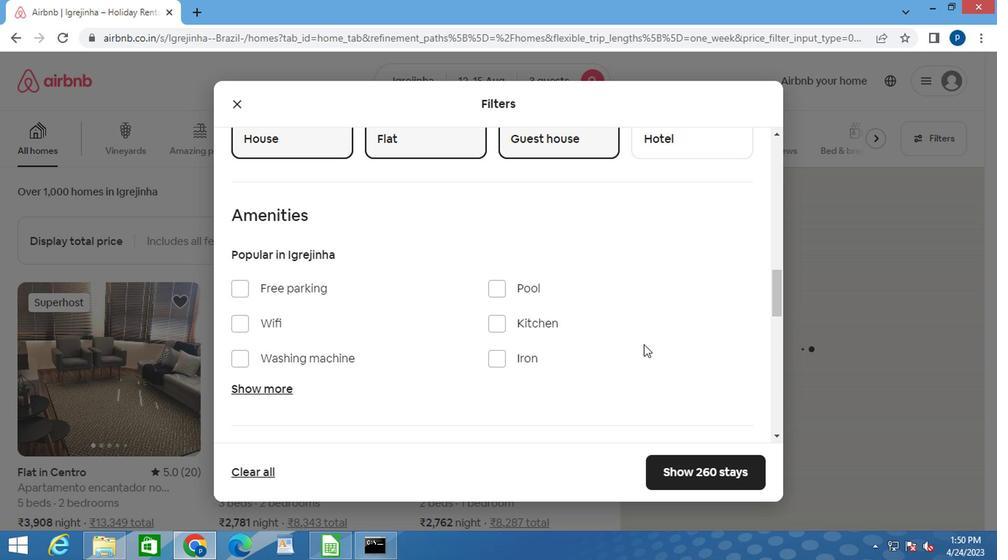 
Action: Mouse moved to (636, 342)
Screenshot: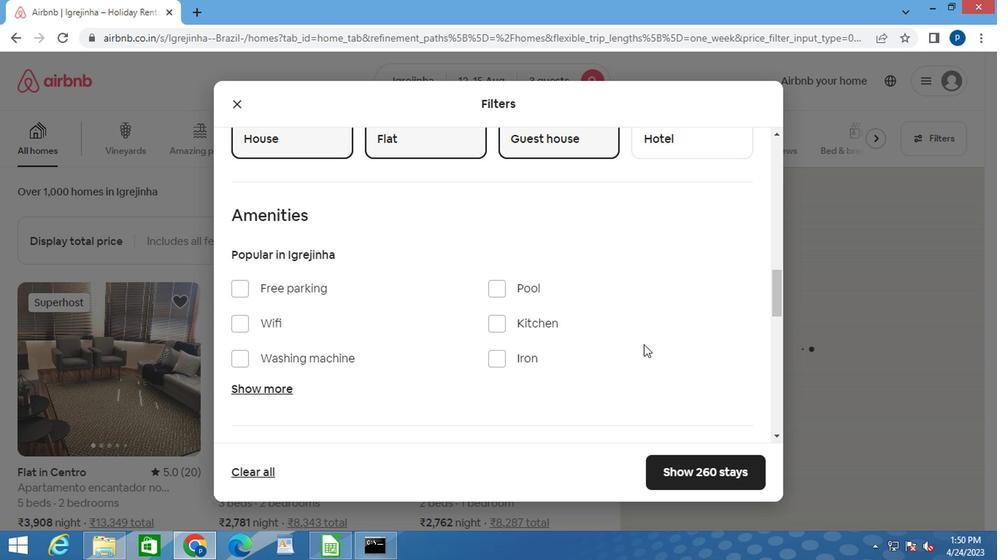 
Action: Mouse scrolled (636, 341) with delta (0, -1)
Screenshot: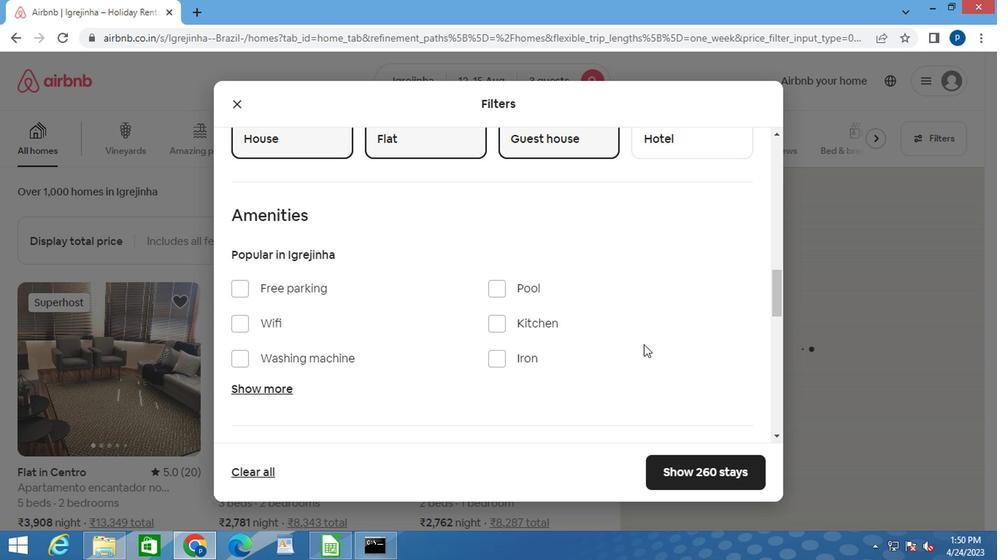 
Action: Mouse moved to (631, 342)
Screenshot: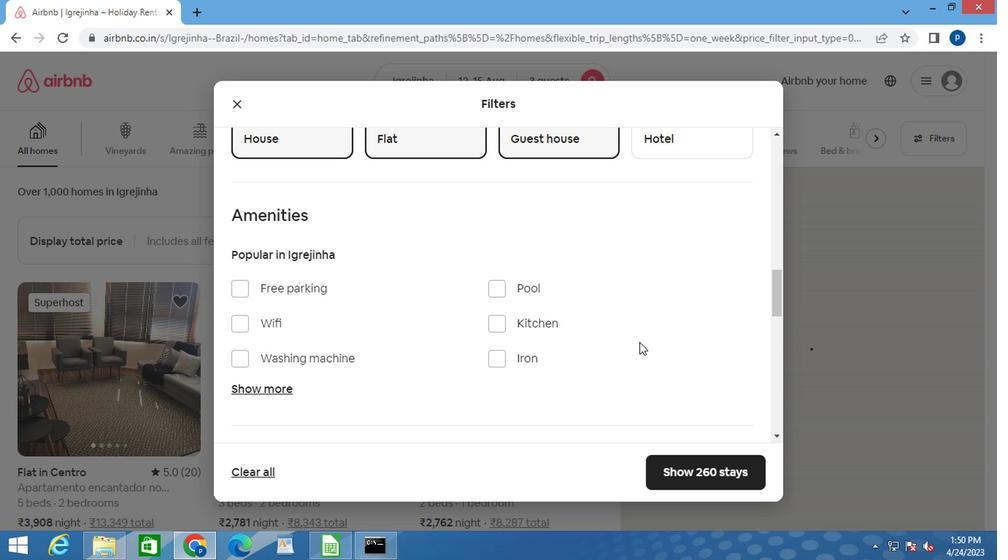 
Action: Mouse scrolled (631, 341) with delta (0, -1)
Screenshot: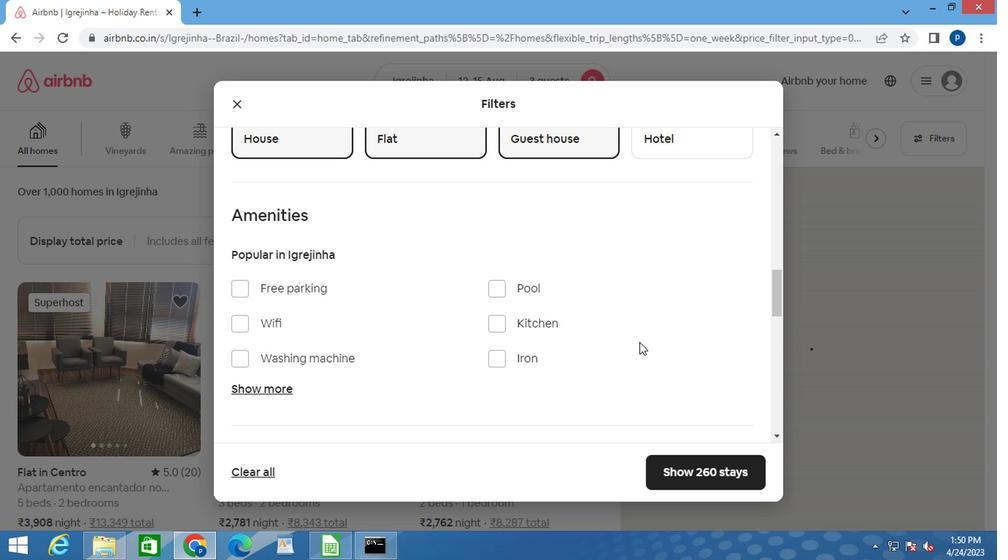 
Action: Mouse moved to (628, 340)
Screenshot: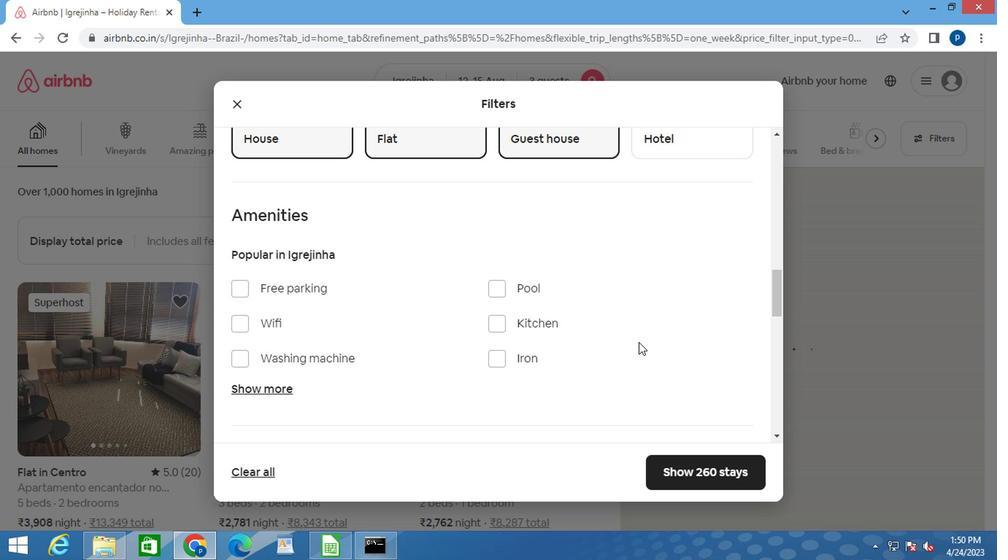 
Action: Mouse scrolled (628, 341) with delta (0, 1)
Screenshot: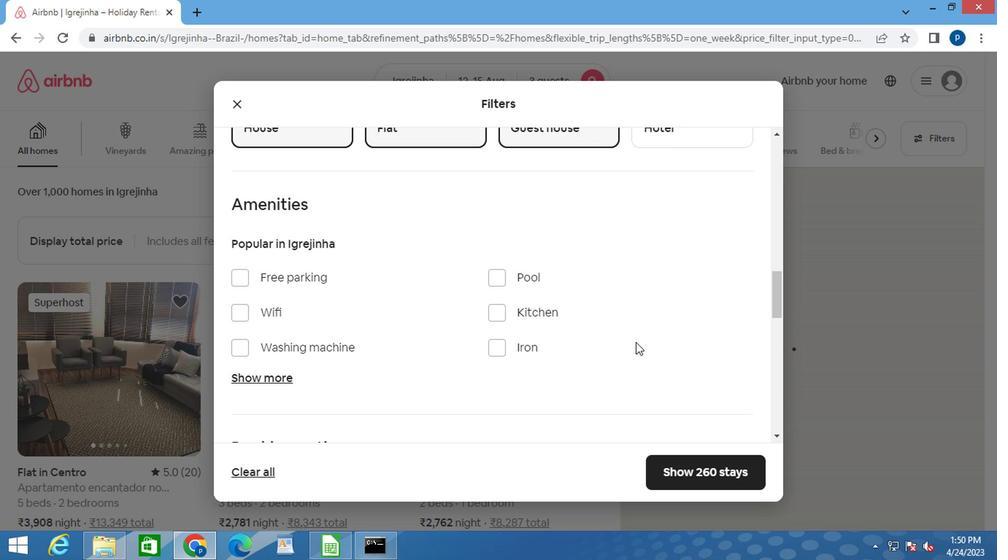 
Action: Mouse moved to (699, 351)
Screenshot: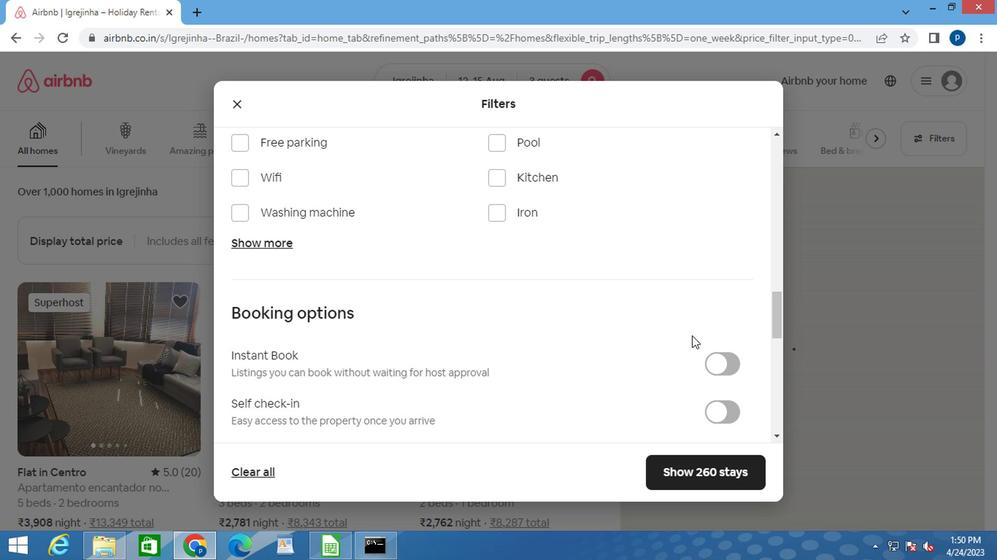 
Action: Mouse scrolled (705, 353) with delta (0, 0)
Screenshot: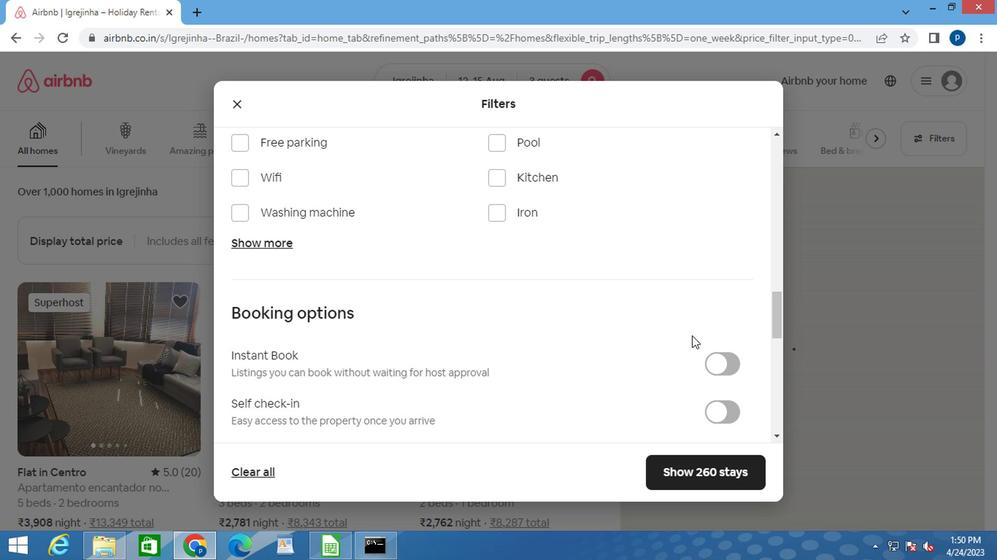 
Action: Mouse scrolled (702, 351) with delta (0, 0)
Screenshot: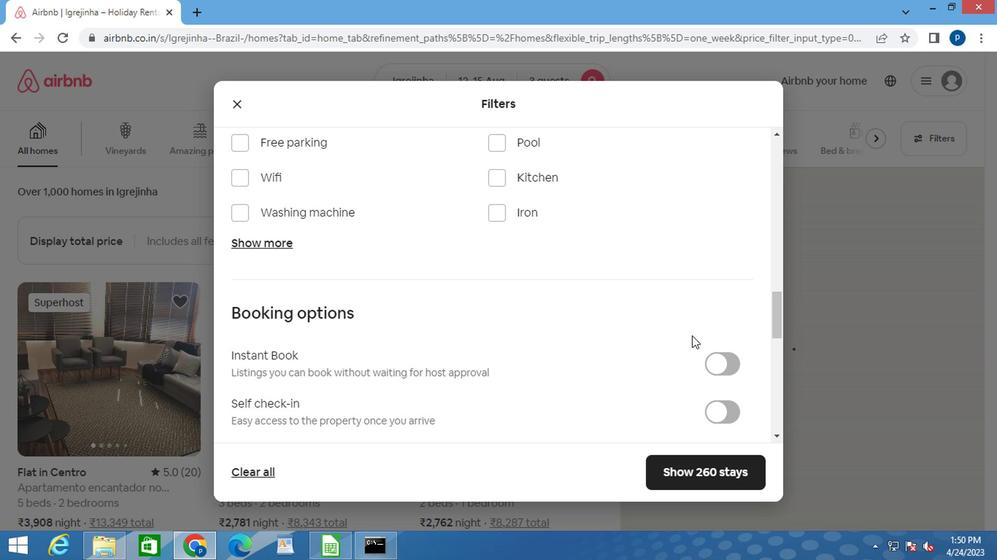 
Action: Mouse scrolled (700, 350) with delta (0, -1)
Screenshot: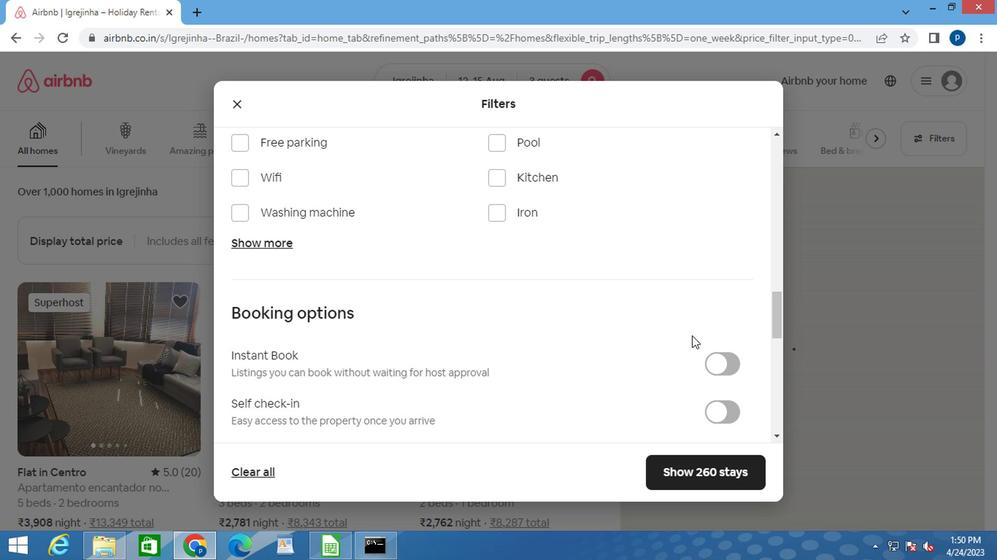 
Action: Mouse moved to (725, 216)
Screenshot: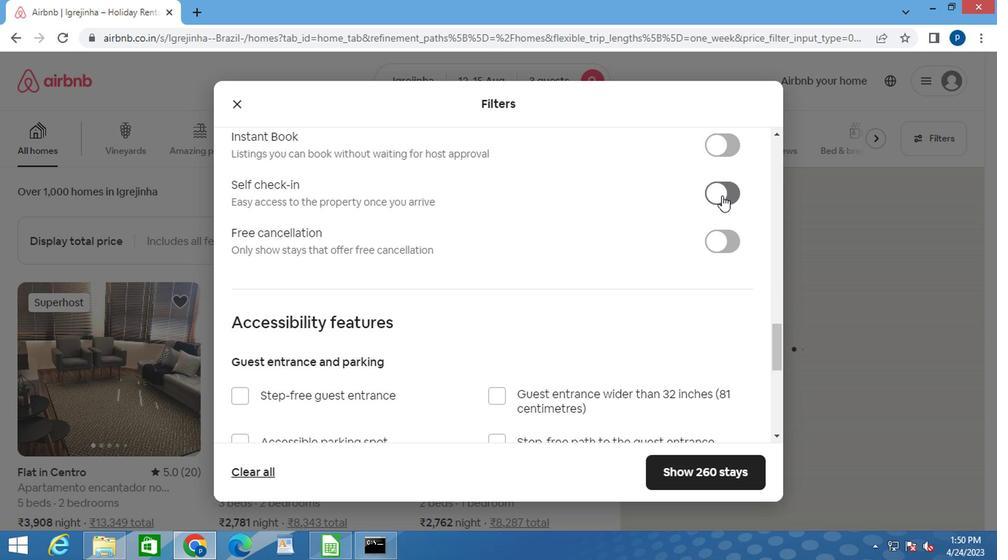 
Action: Mouse pressed left at (722, 201)
Screenshot: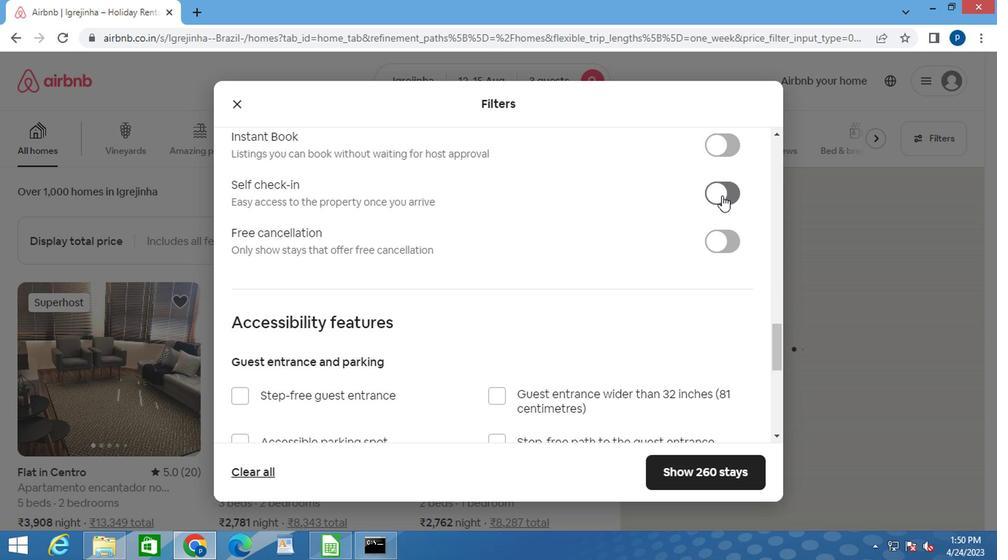 
Action: Mouse moved to (739, 287)
Screenshot: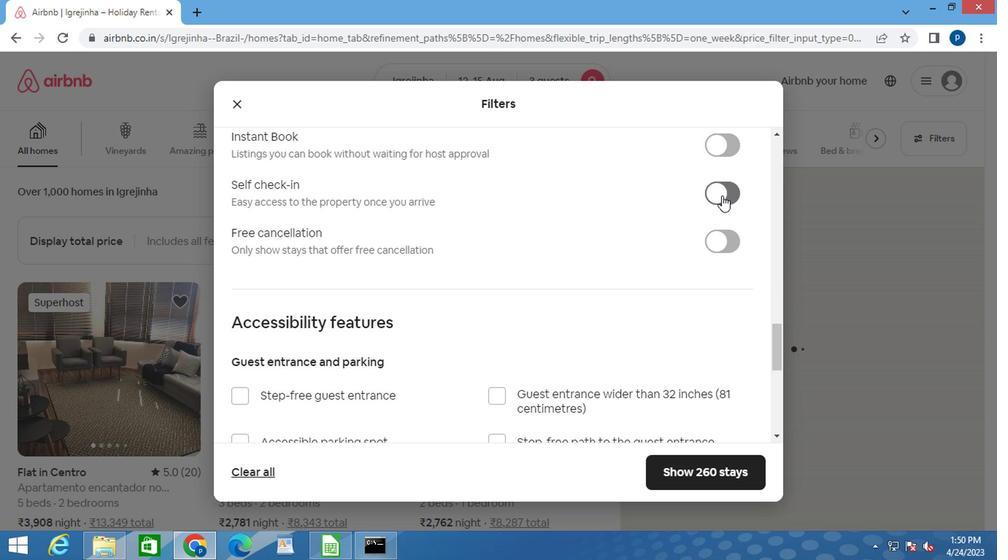 
Action: Mouse pressed left at (739, 289)
Screenshot: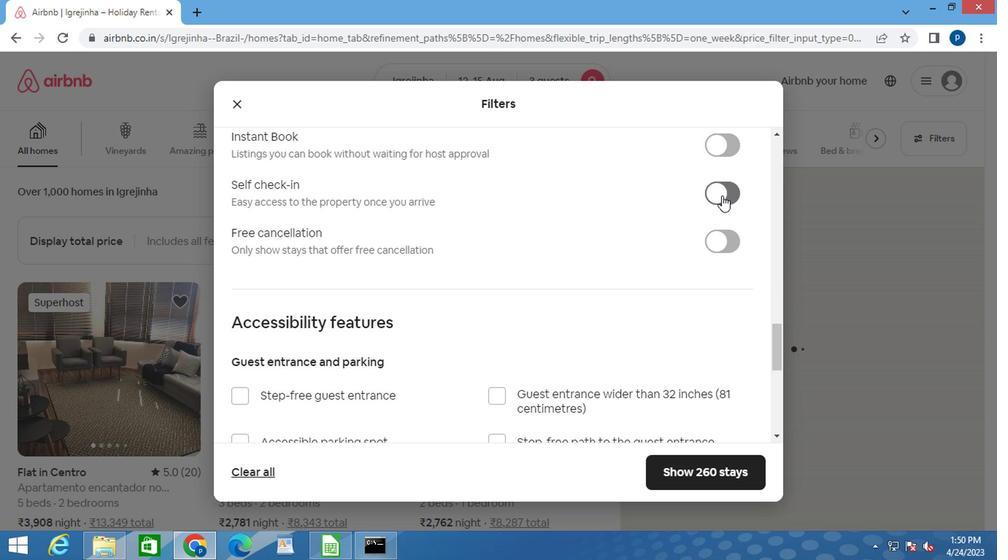 
Action: Mouse moved to (638, 283)
Screenshot: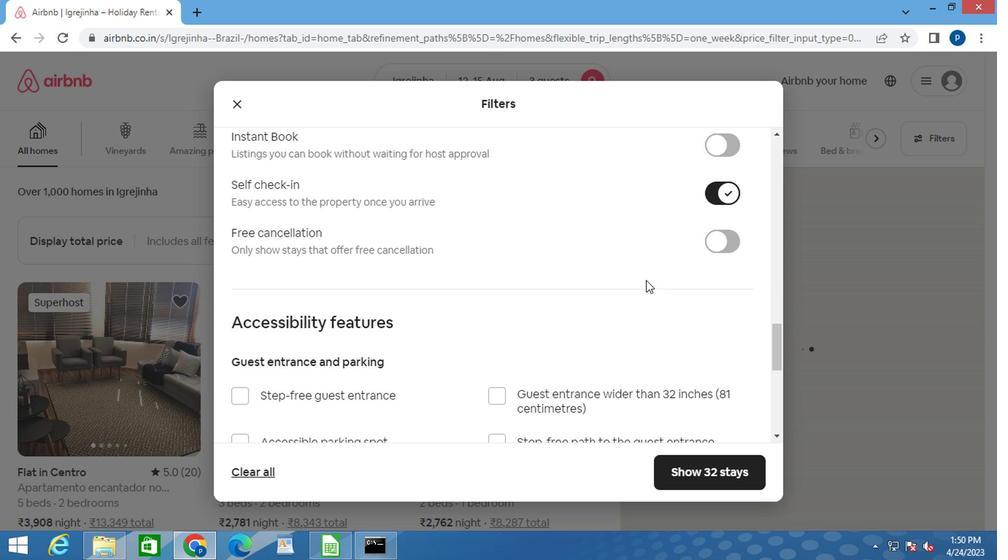 
Action: Mouse scrolled (638, 282) with delta (0, -1)
Screenshot: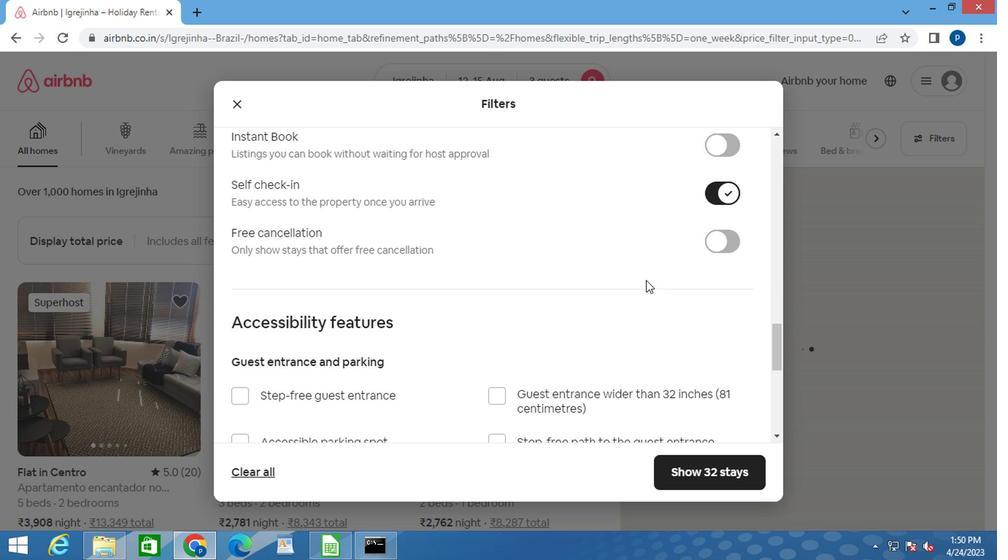 
Action: Mouse scrolled (638, 282) with delta (0, -1)
Screenshot: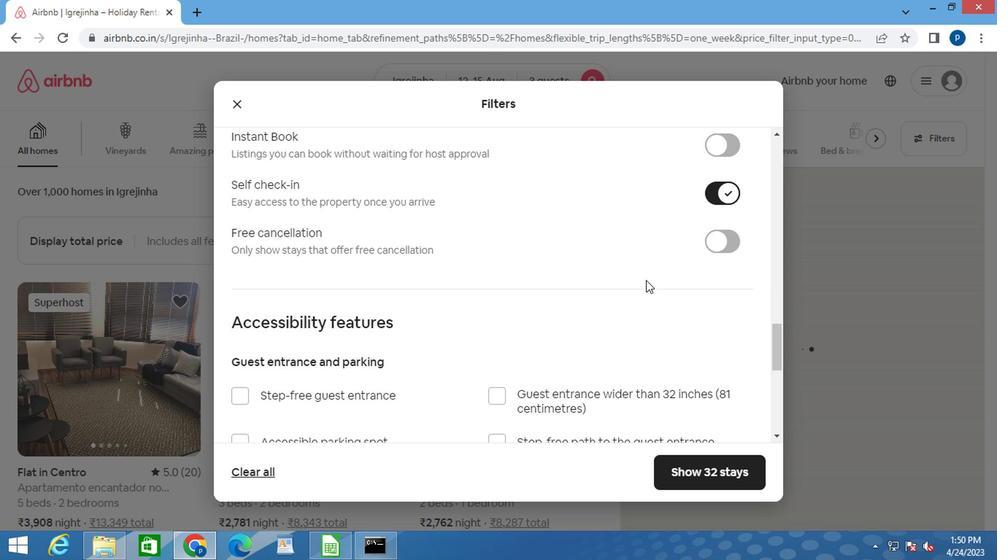 
Action: Mouse moved to (638, 284)
Screenshot: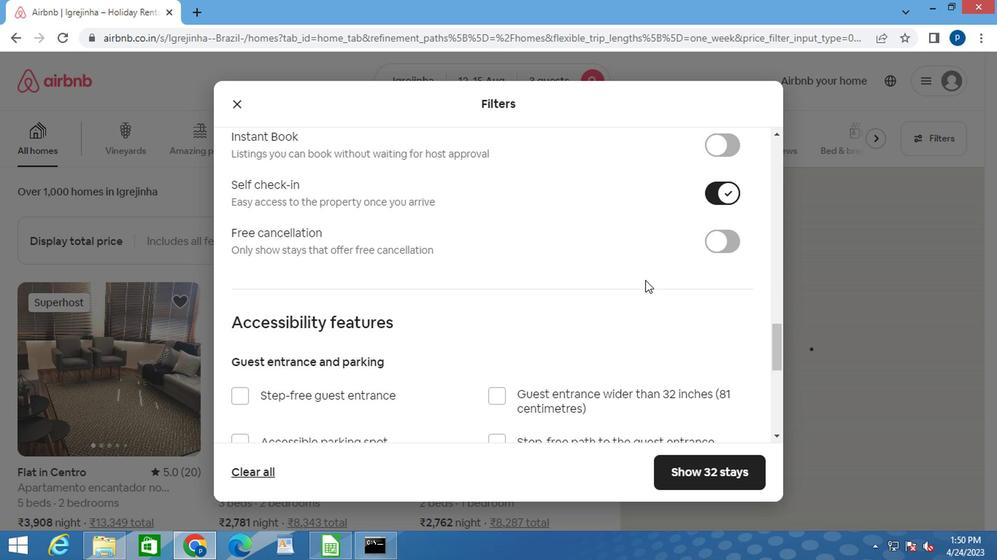 
Action: Mouse scrolled (638, 283) with delta (0, 0)
Screenshot: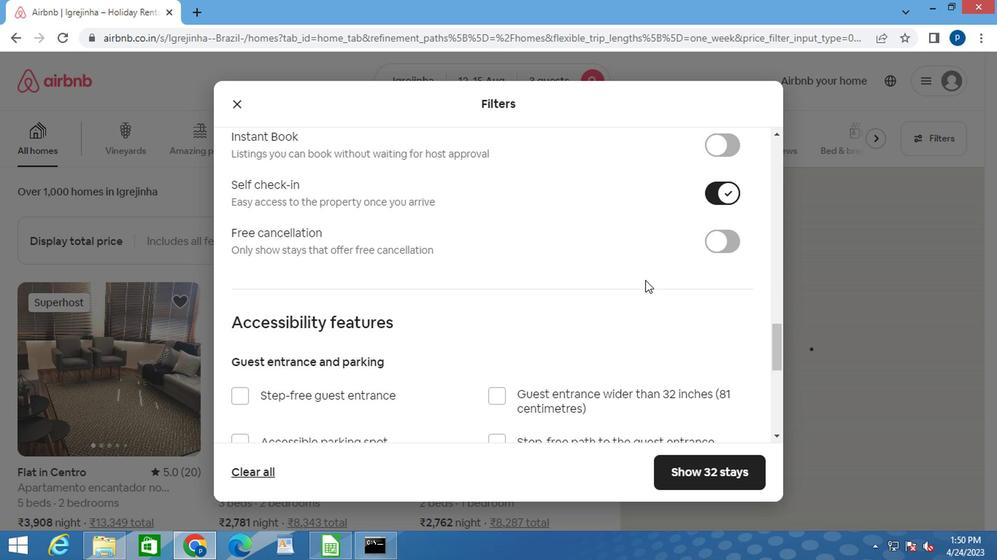 
Action: Mouse moved to (637, 284)
Screenshot: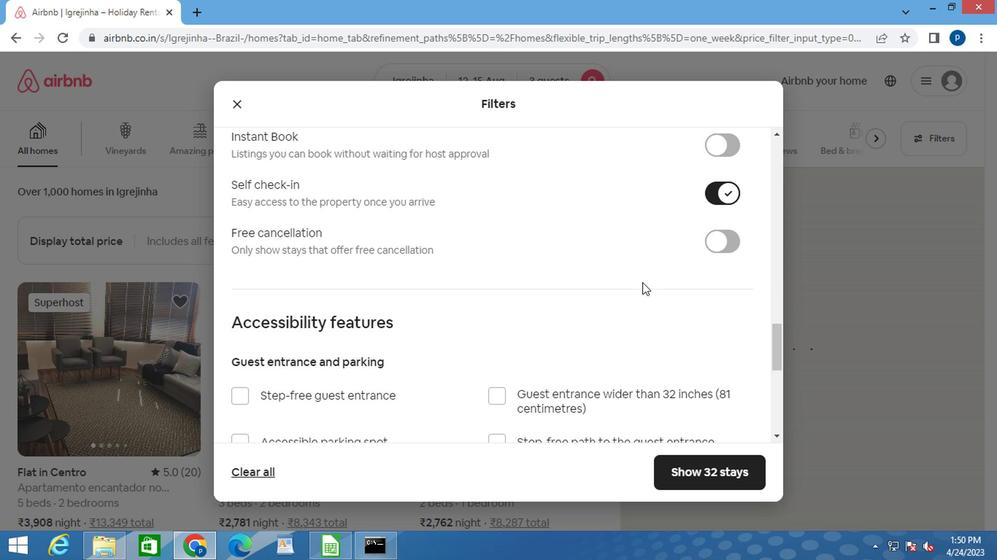 
Action: Mouse scrolled (637, 283) with delta (0, 0)
Screenshot: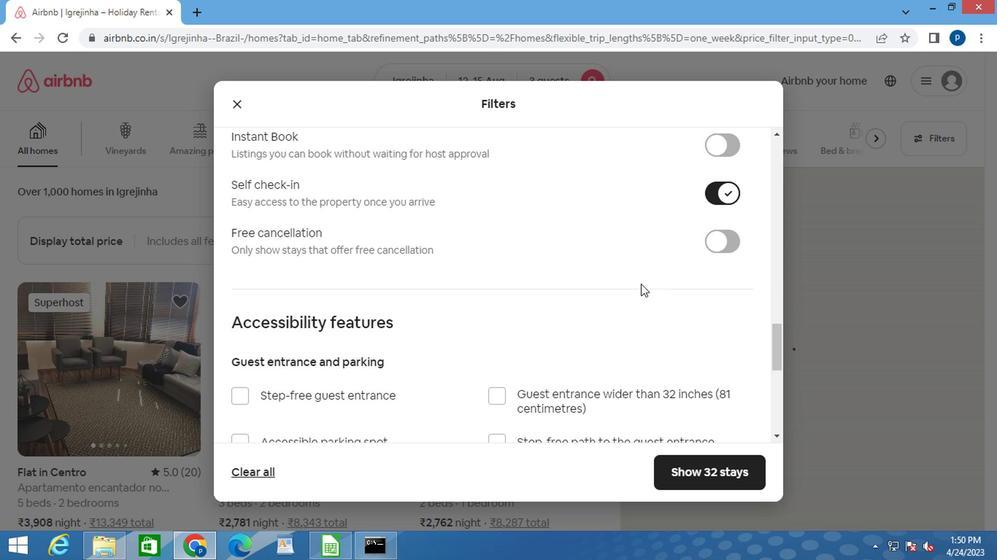 
Action: Mouse moved to (606, 289)
Screenshot: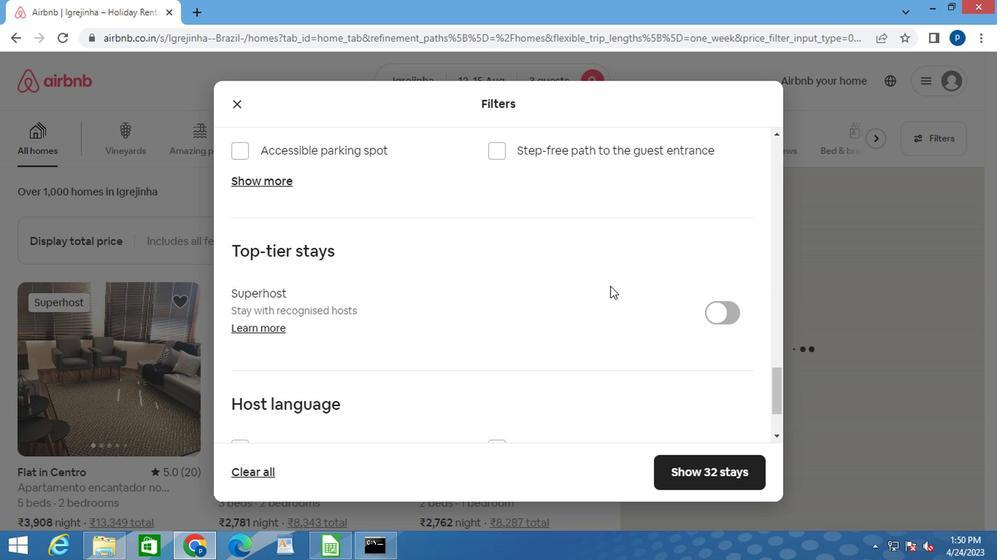 
Action: Mouse scrolled (606, 288) with delta (0, 0)
Screenshot: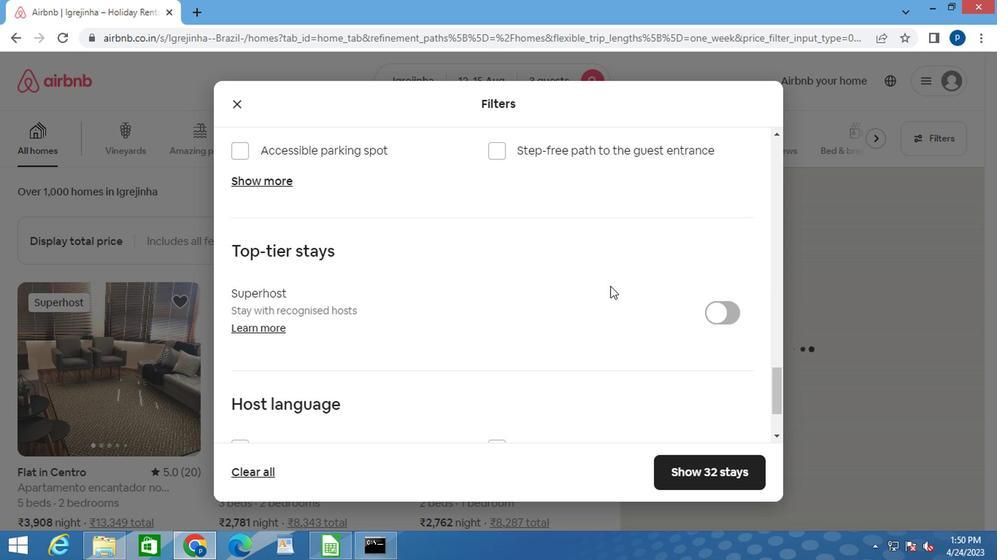 
Action: Mouse moved to (606, 290)
Screenshot: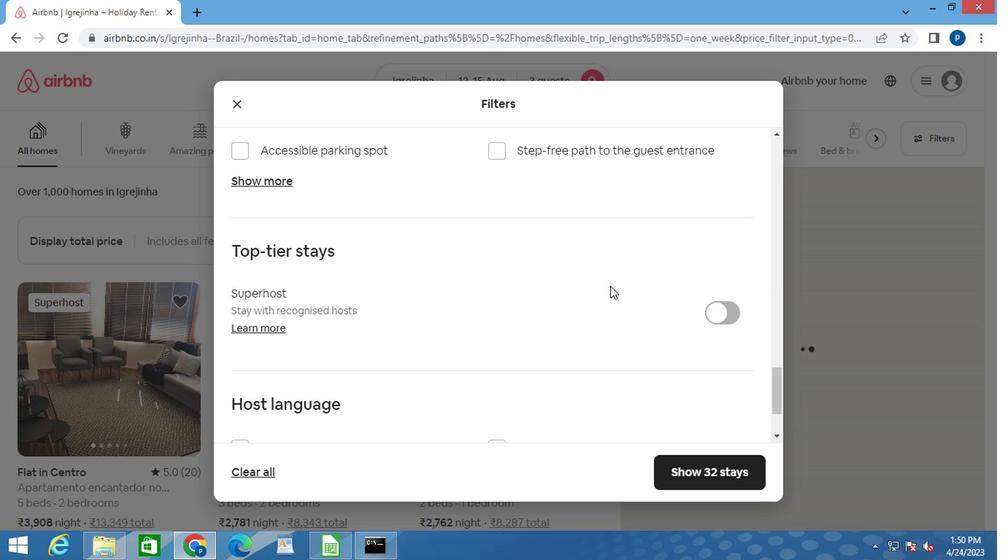 
Action: Mouse scrolled (606, 289) with delta (0, -1)
Screenshot: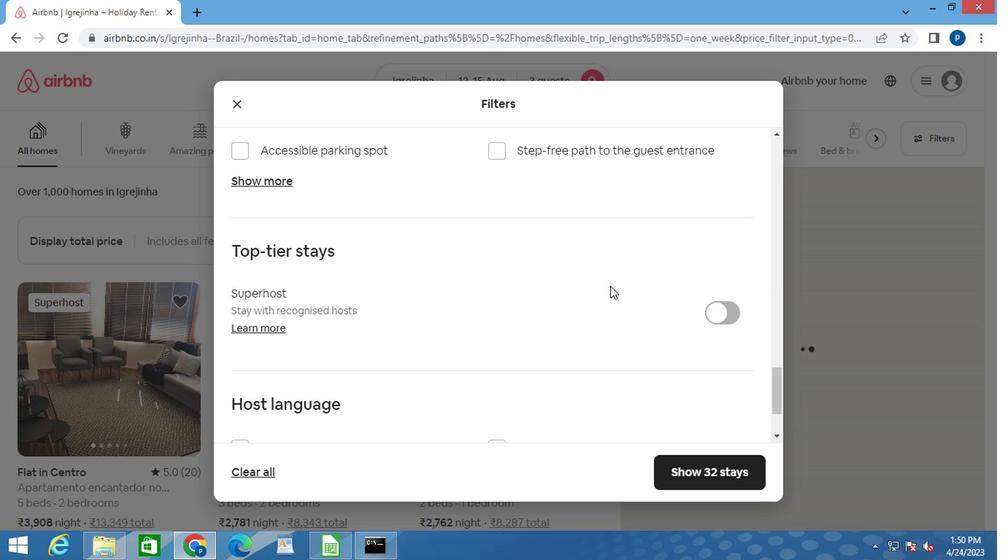 
Action: Mouse moved to (604, 291)
Screenshot: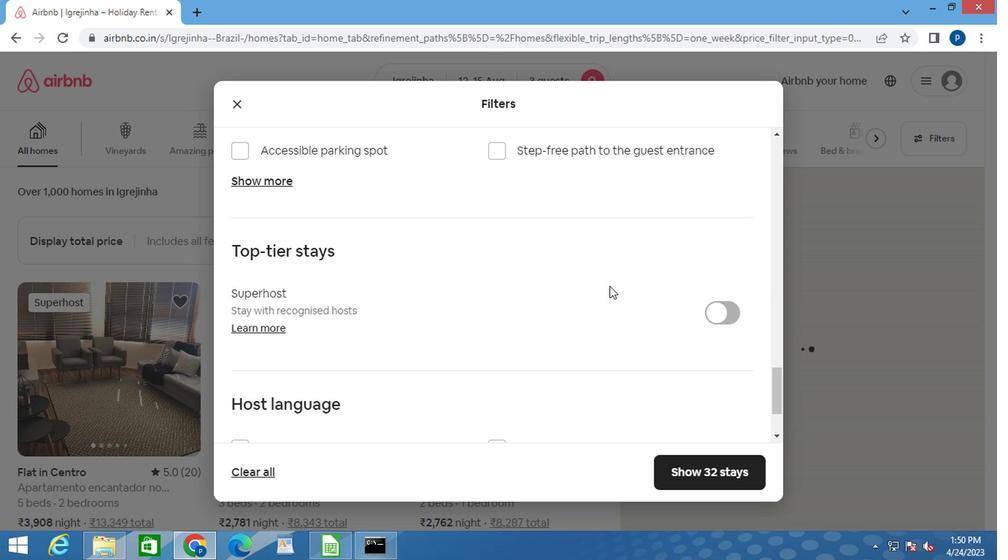 
Action: Mouse scrolled (604, 290) with delta (0, 0)
Screenshot: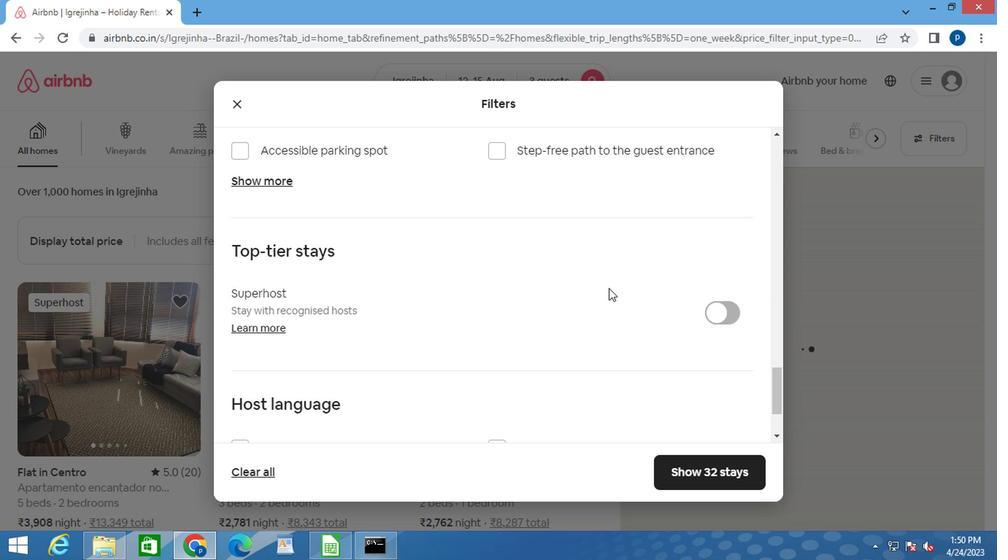
Action: Mouse scrolled (604, 290) with delta (0, 0)
Screenshot: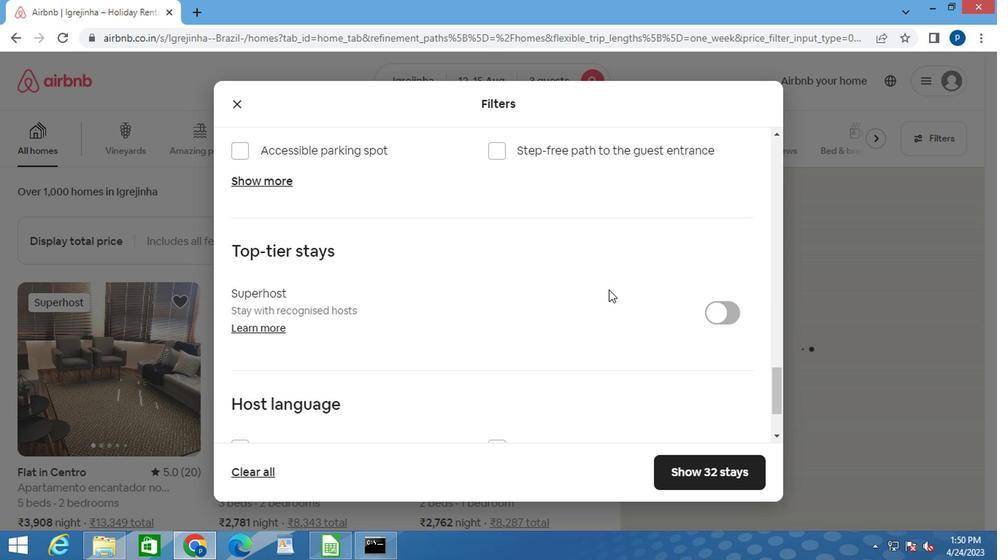 
Action: Mouse moved to (693, 466)
Screenshot: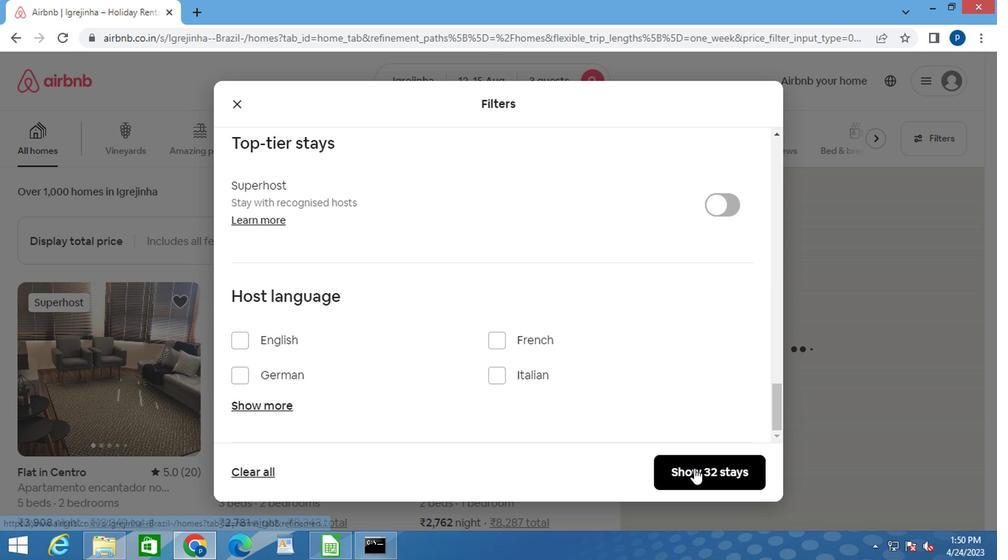 
Action: Mouse pressed left at (693, 466)
Screenshot: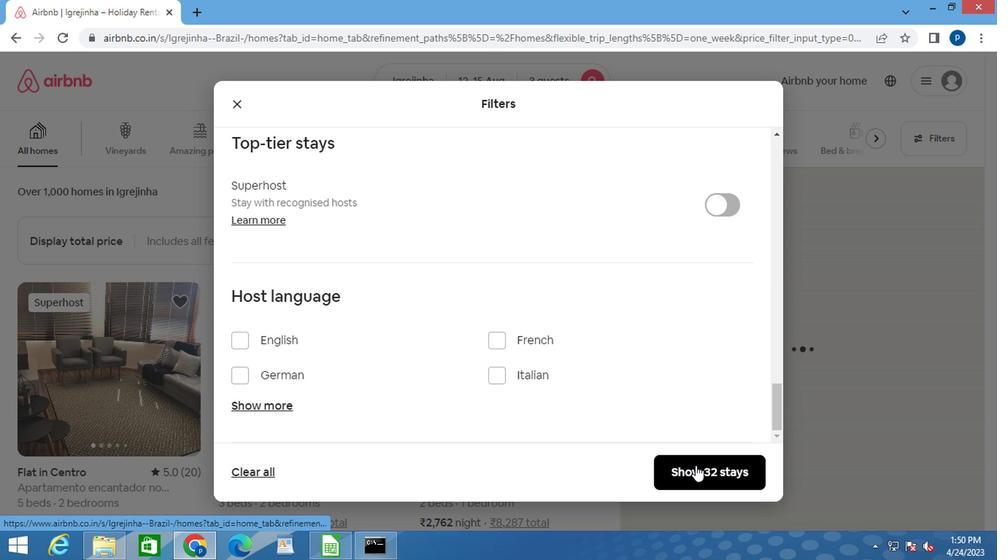 
Action: Mouse moved to (694, 466)
Screenshot: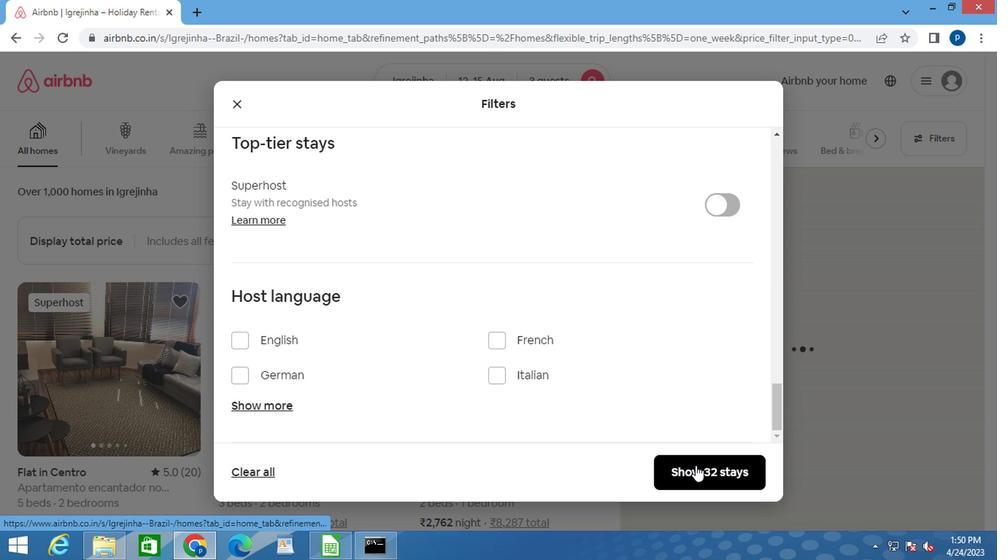 
